 Task: Create a due date automation trigger when advanced on, on the tuesday before a card is due add content with a name or a description starting with resume at 11:00 AM.
Action: Mouse moved to (1193, 368)
Screenshot: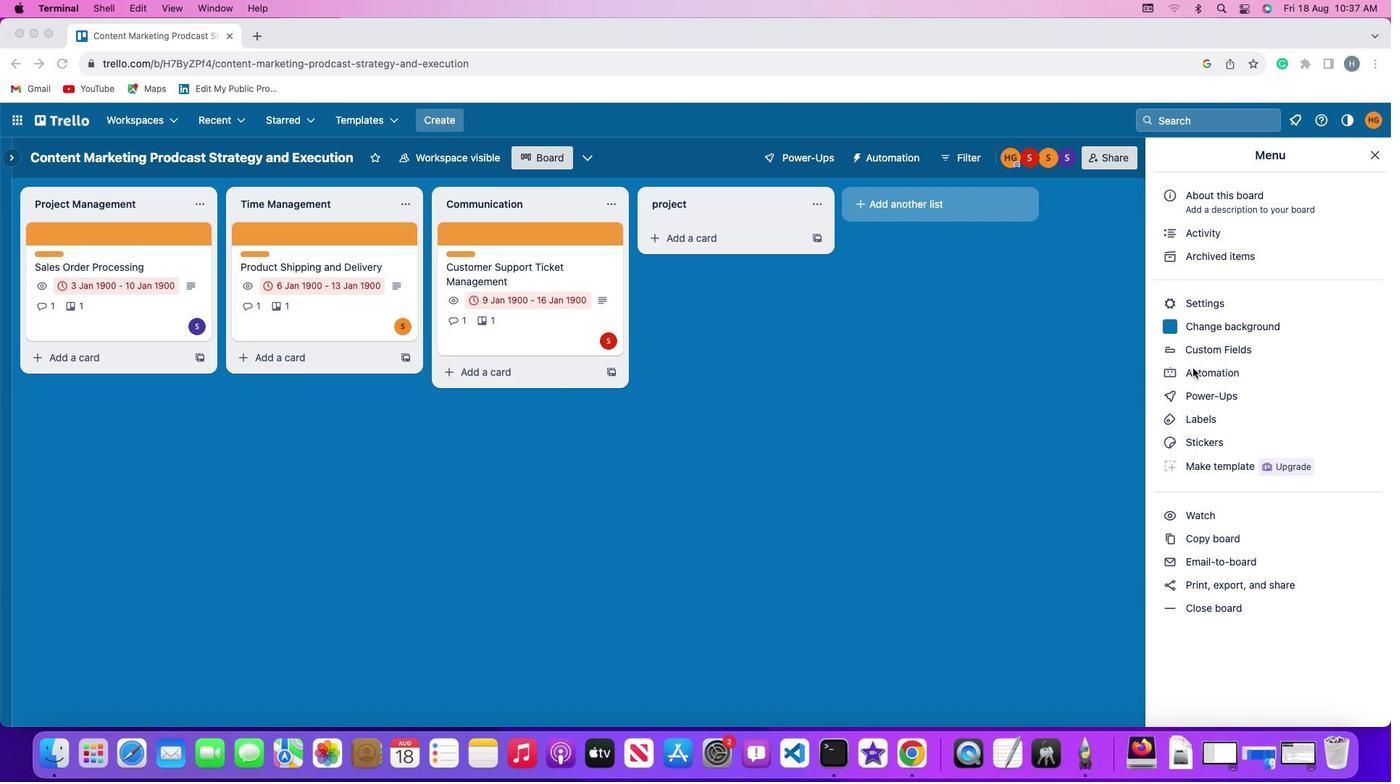 
Action: Mouse pressed left at (1193, 368)
Screenshot: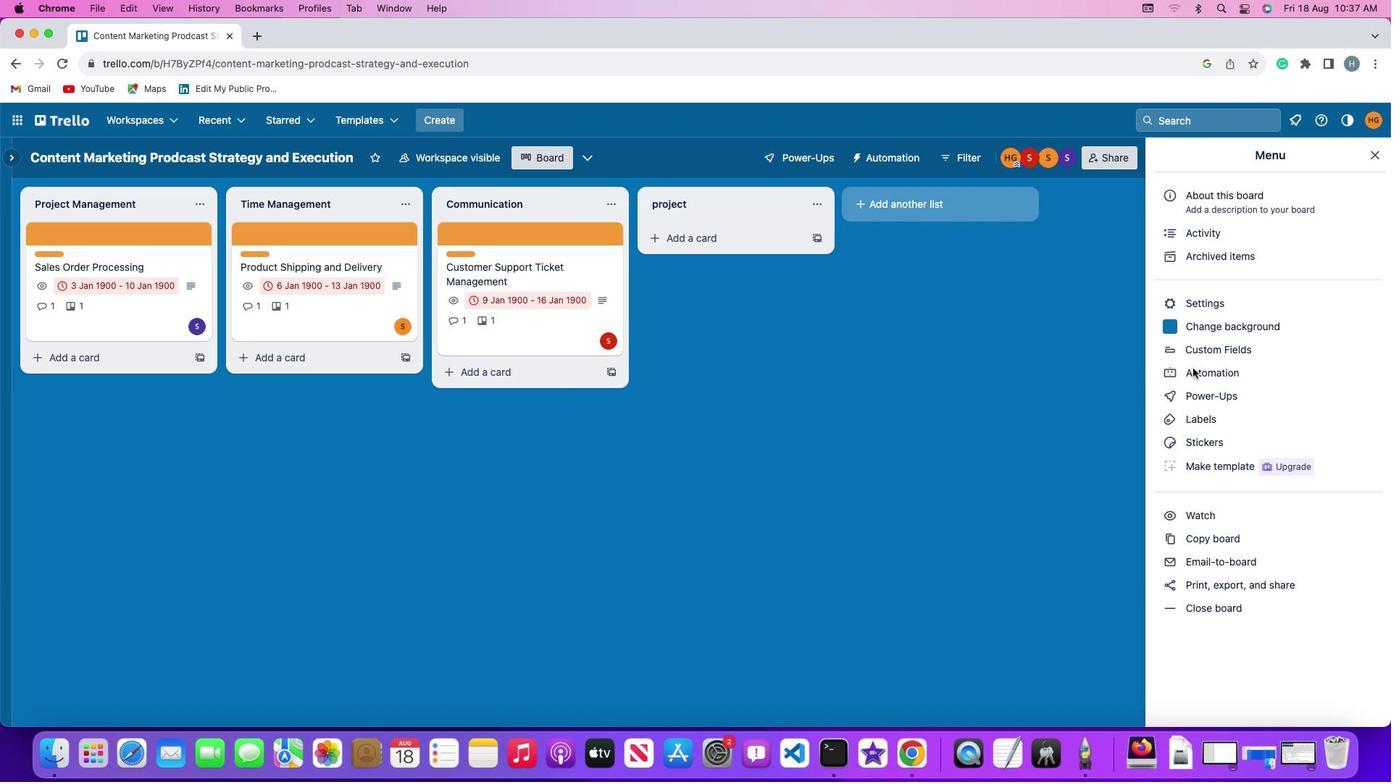 
Action: Mouse pressed left at (1193, 368)
Screenshot: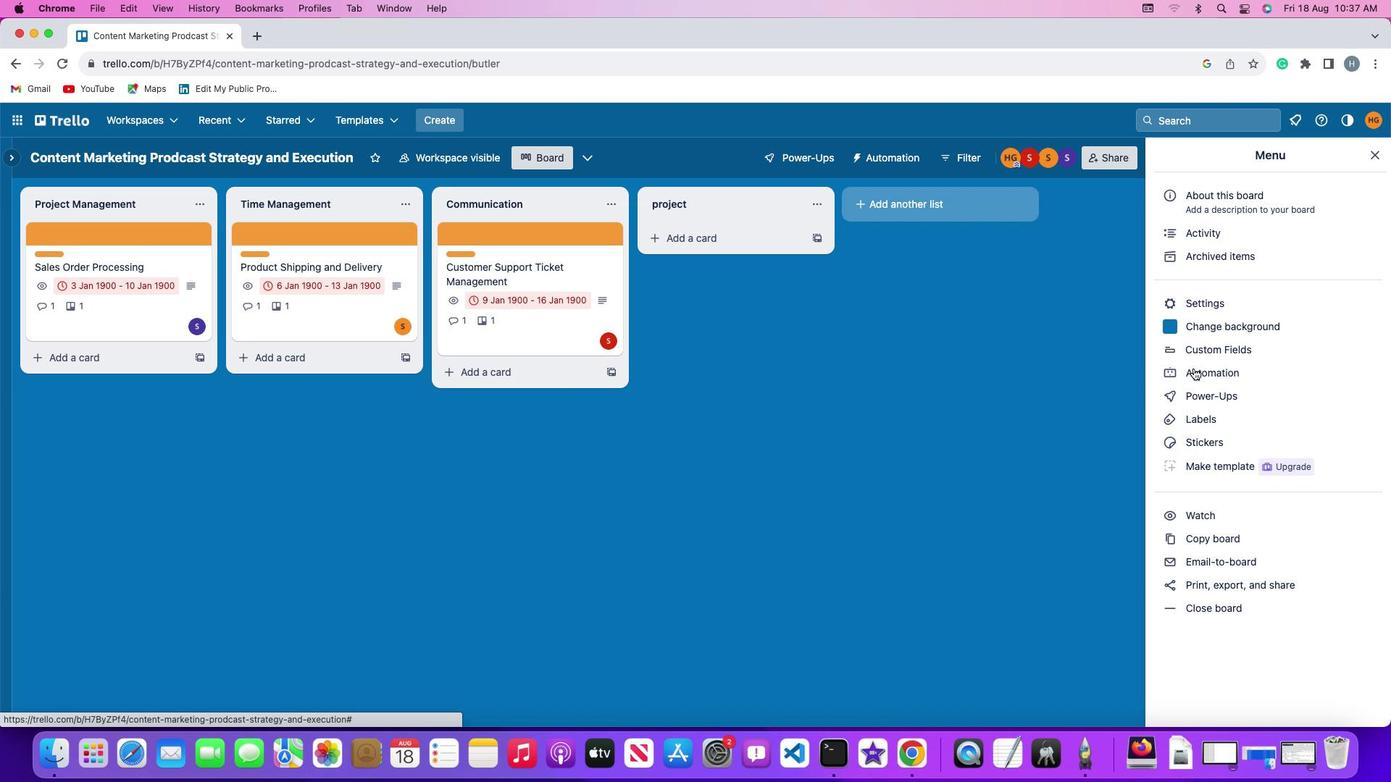 
Action: Mouse moved to (93, 347)
Screenshot: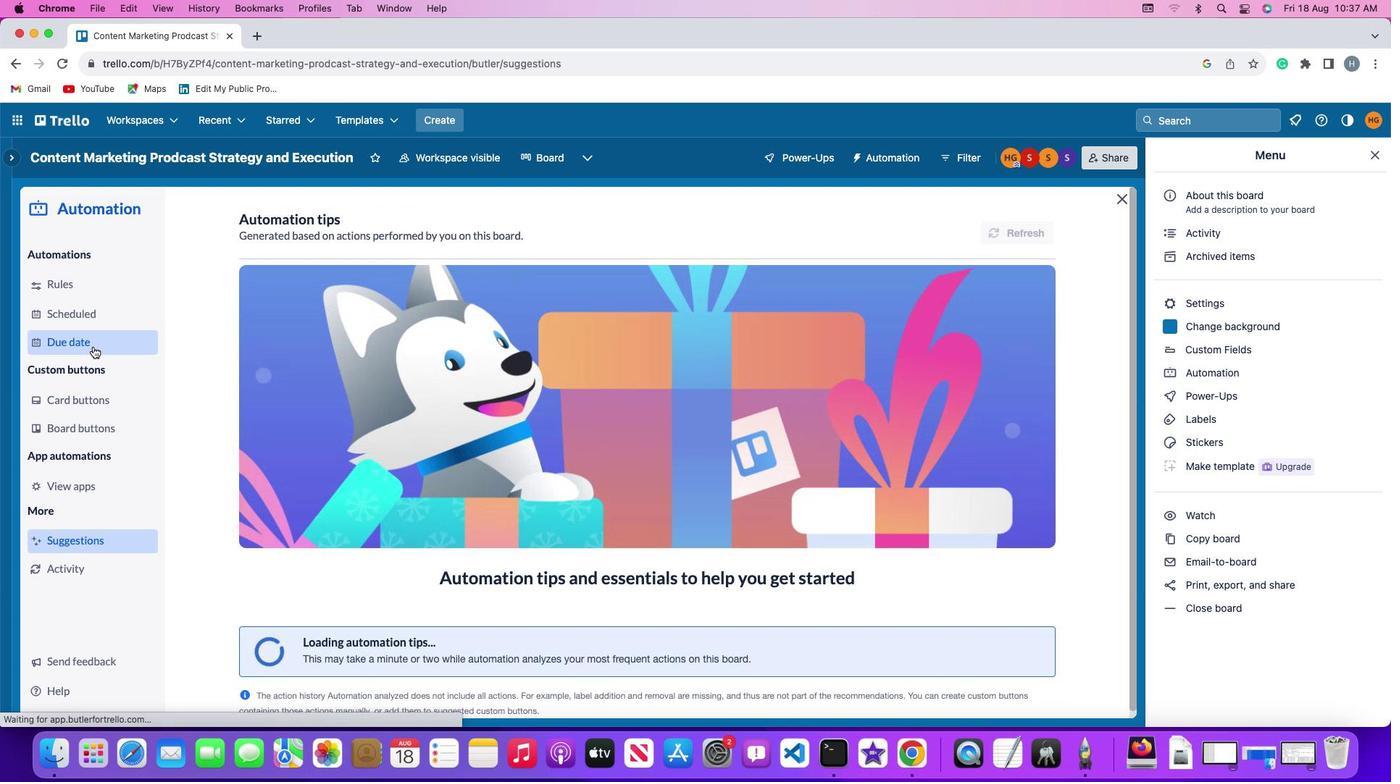 
Action: Mouse pressed left at (93, 347)
Screenshot: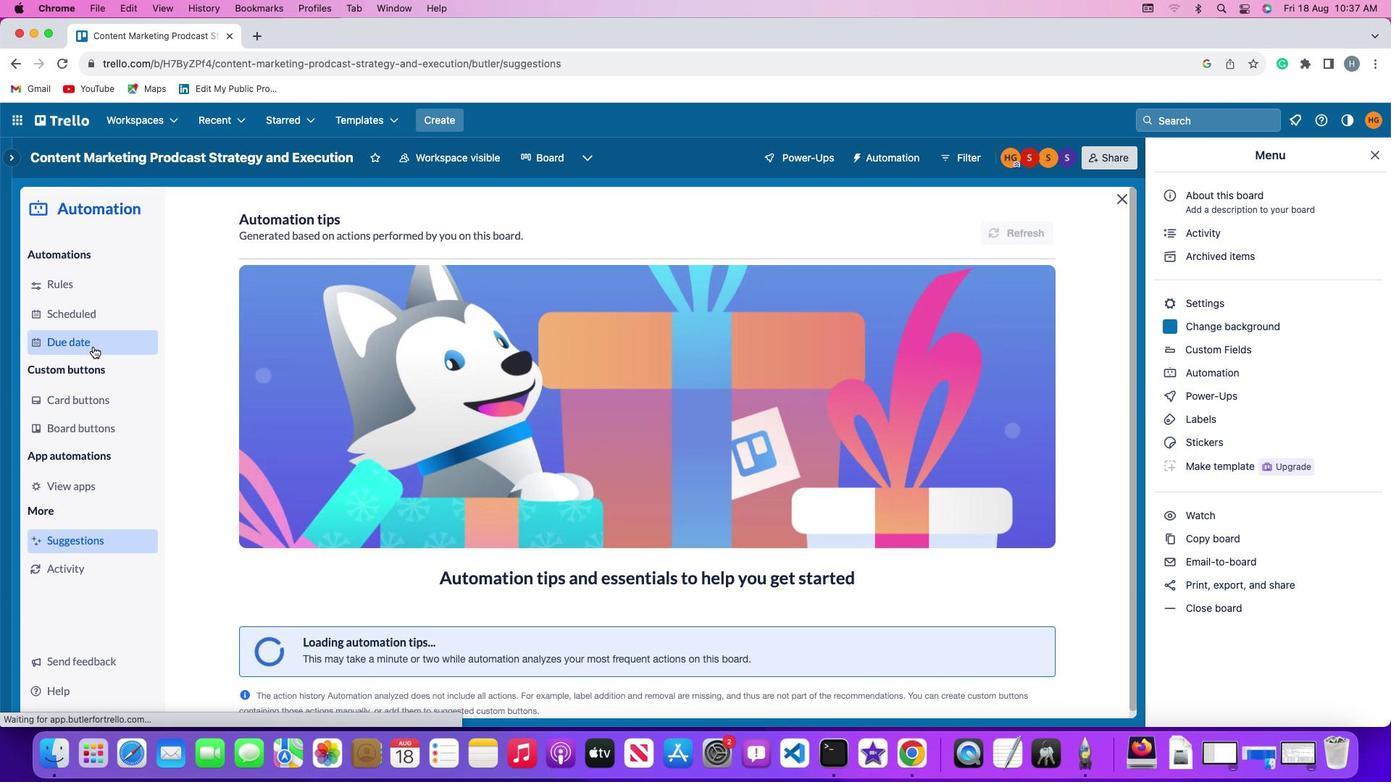 
Action: Mouse moved to (987, 219)
Screenshot: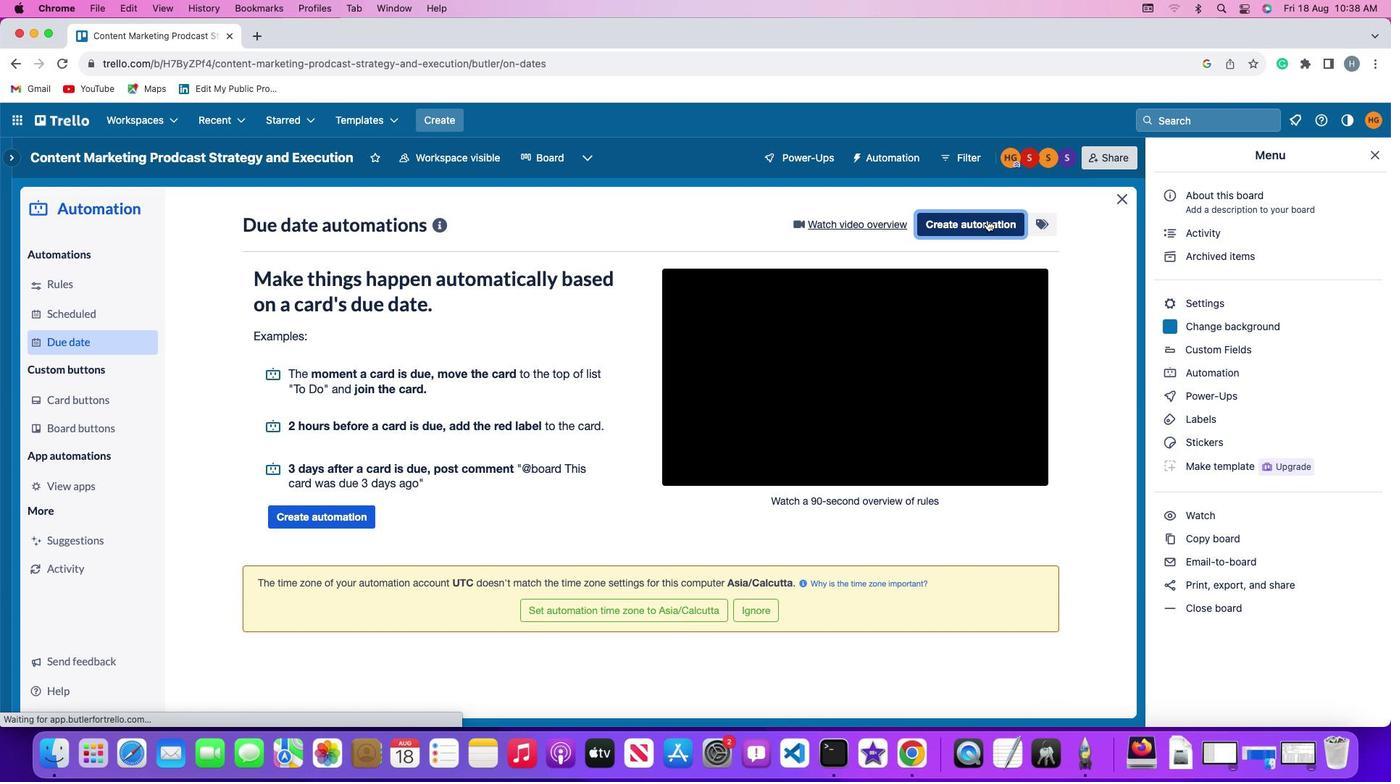 
Action: Mouse pressed left at (987, 219)
Screenshot: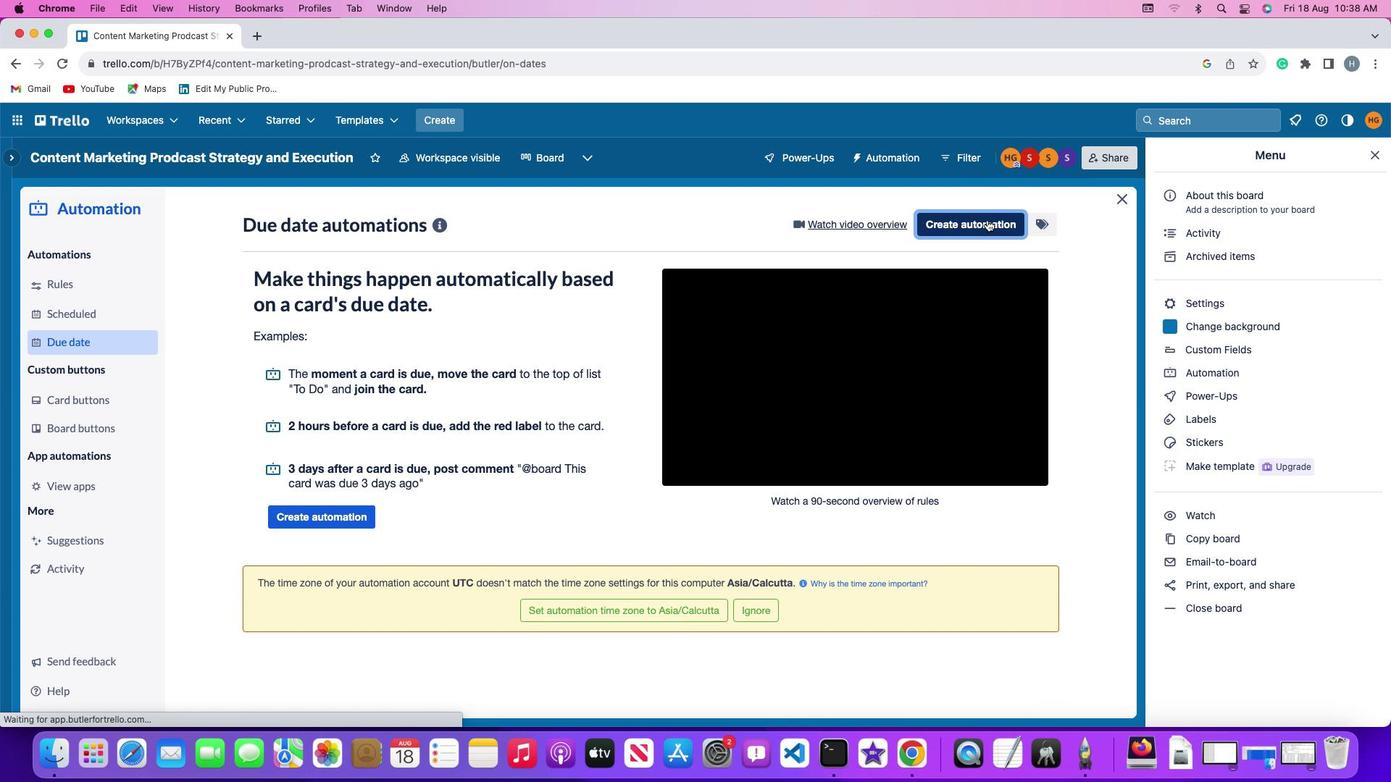 
Action: Mouse moved to (266, 368)
Screenshot: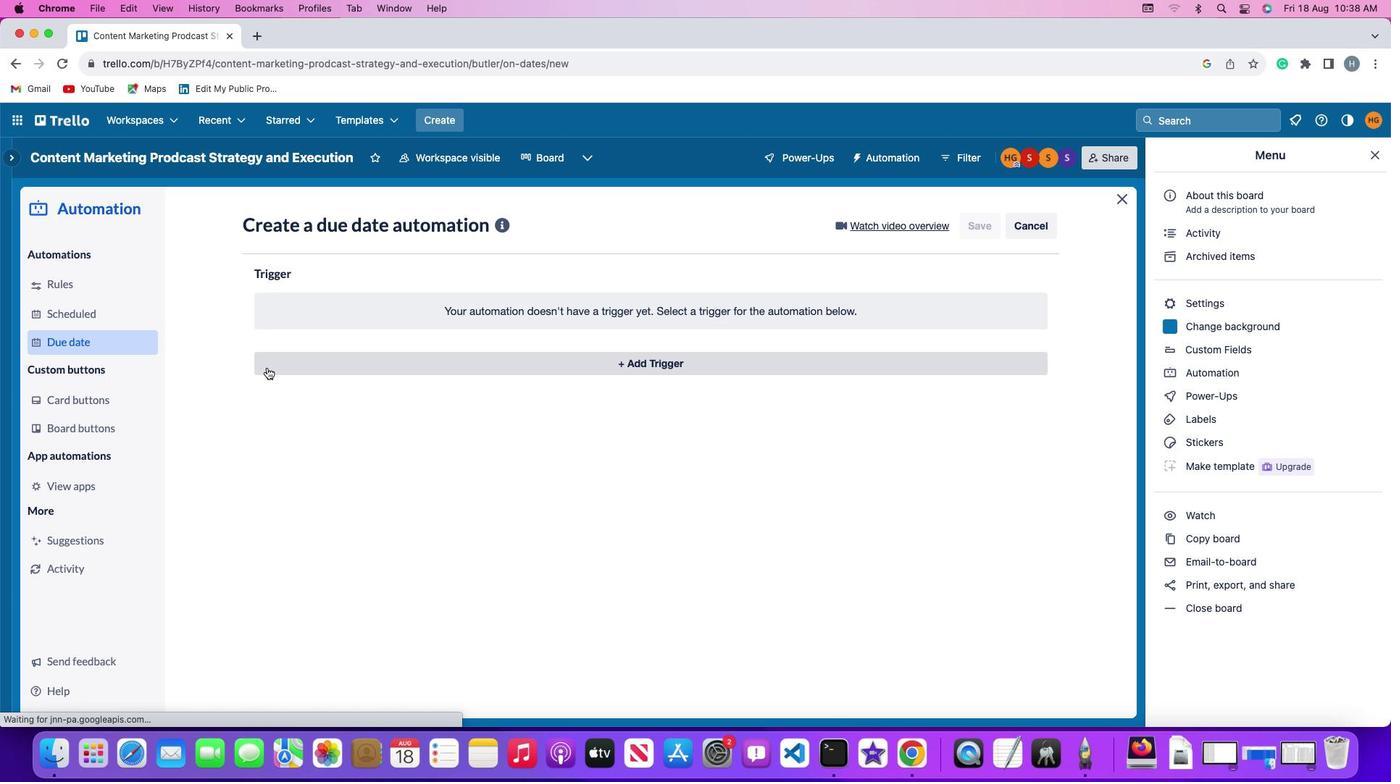 
Action: Mouse pressed left at (266, 368)
Screenshot: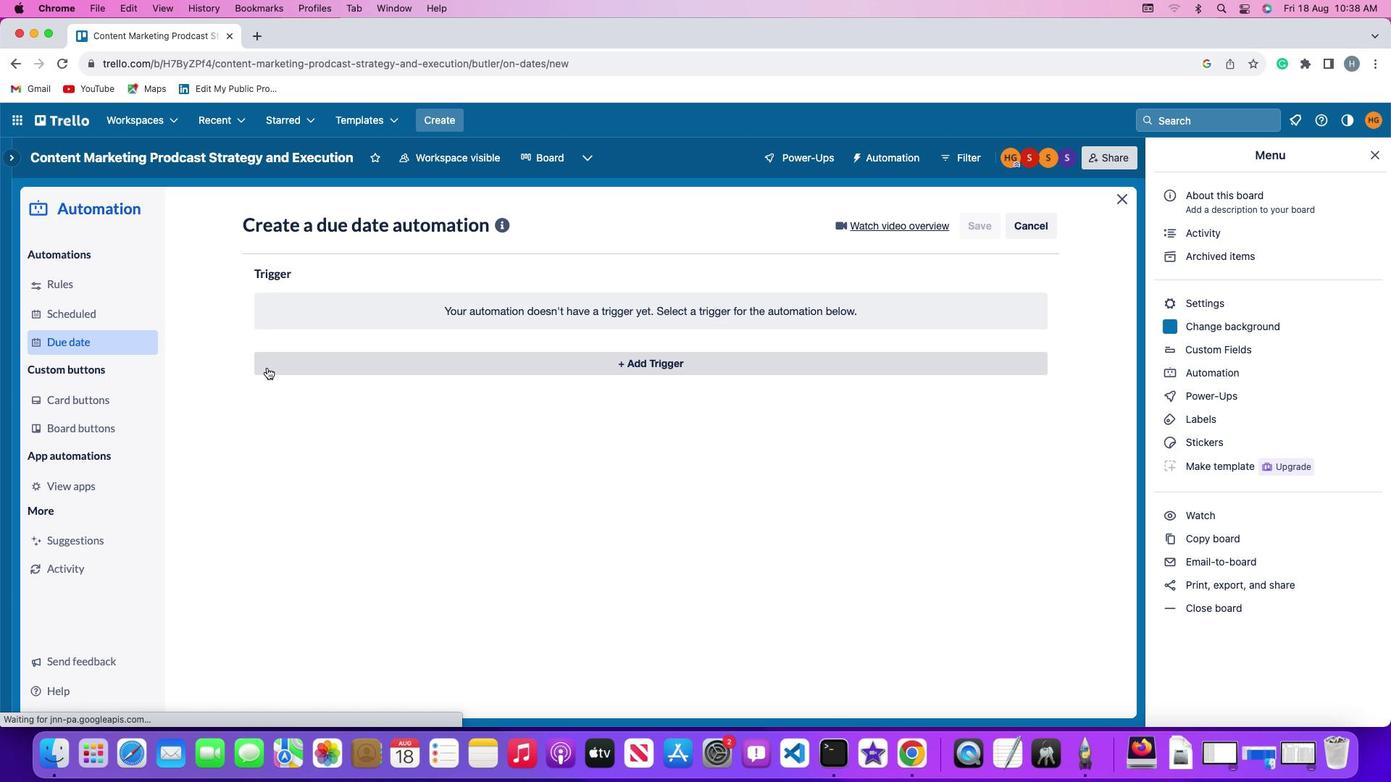 
Action: Mouse moved to (321, 635)
Screenshot: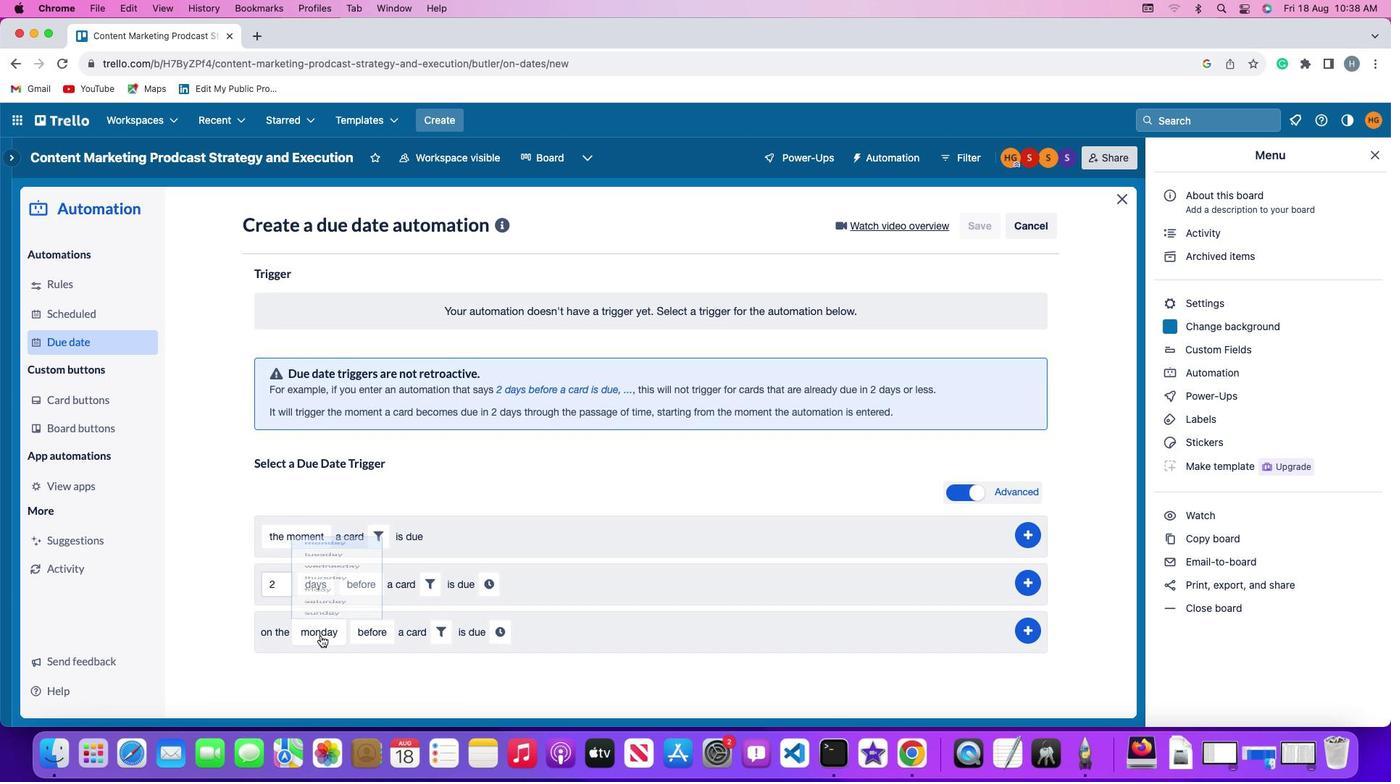 
Action: Mouse pressed left at (321, 635)
Screenshot: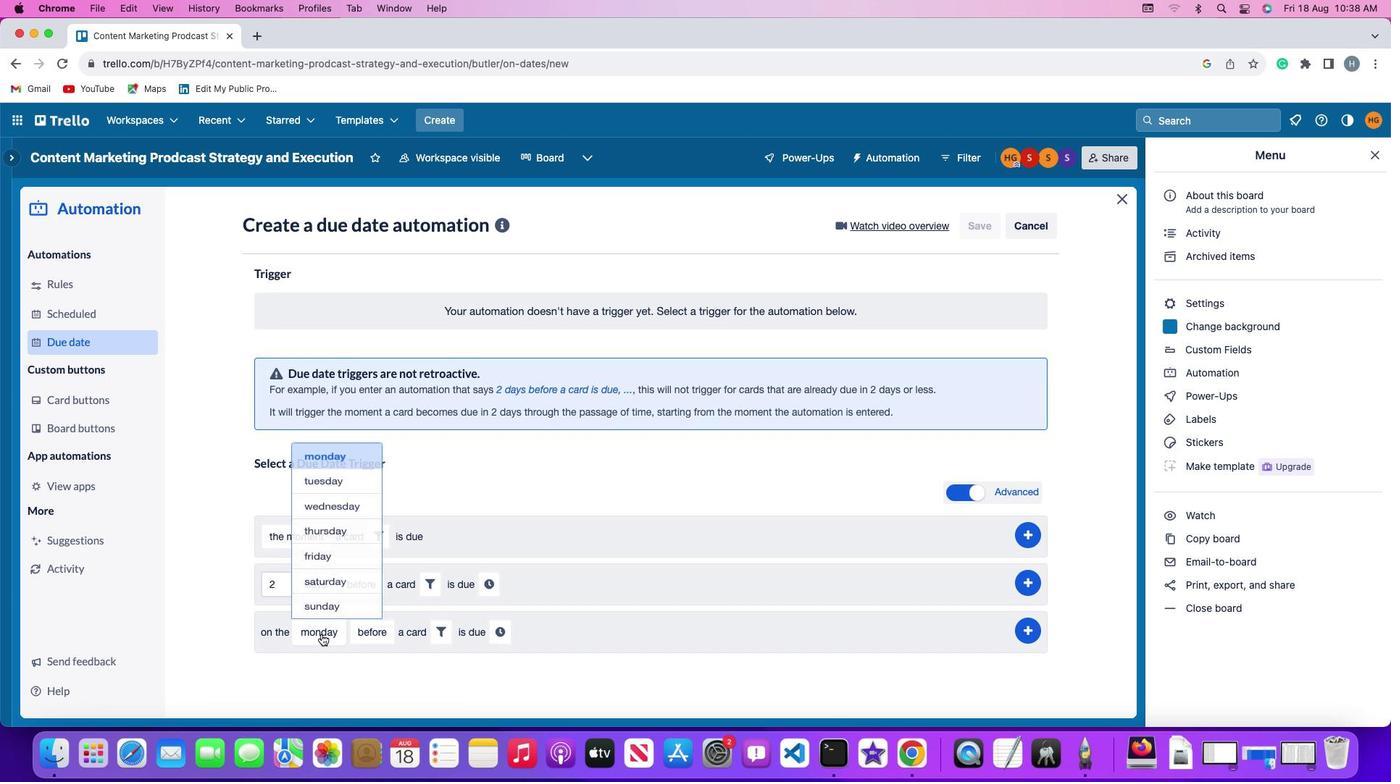 
Action: Mouse moved to (331, 452)
Screenshot: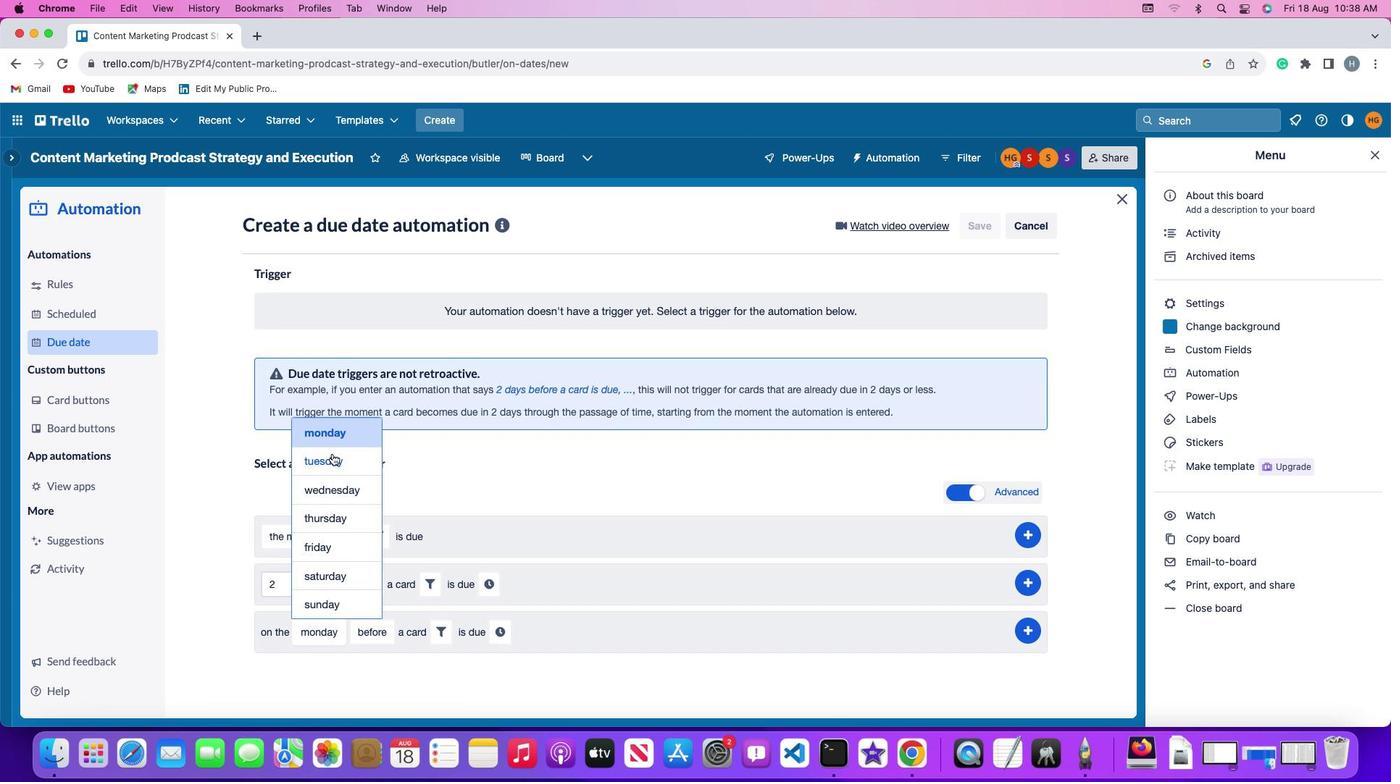 
Action: Mouse pressed left at (331, 452)
Screenshot: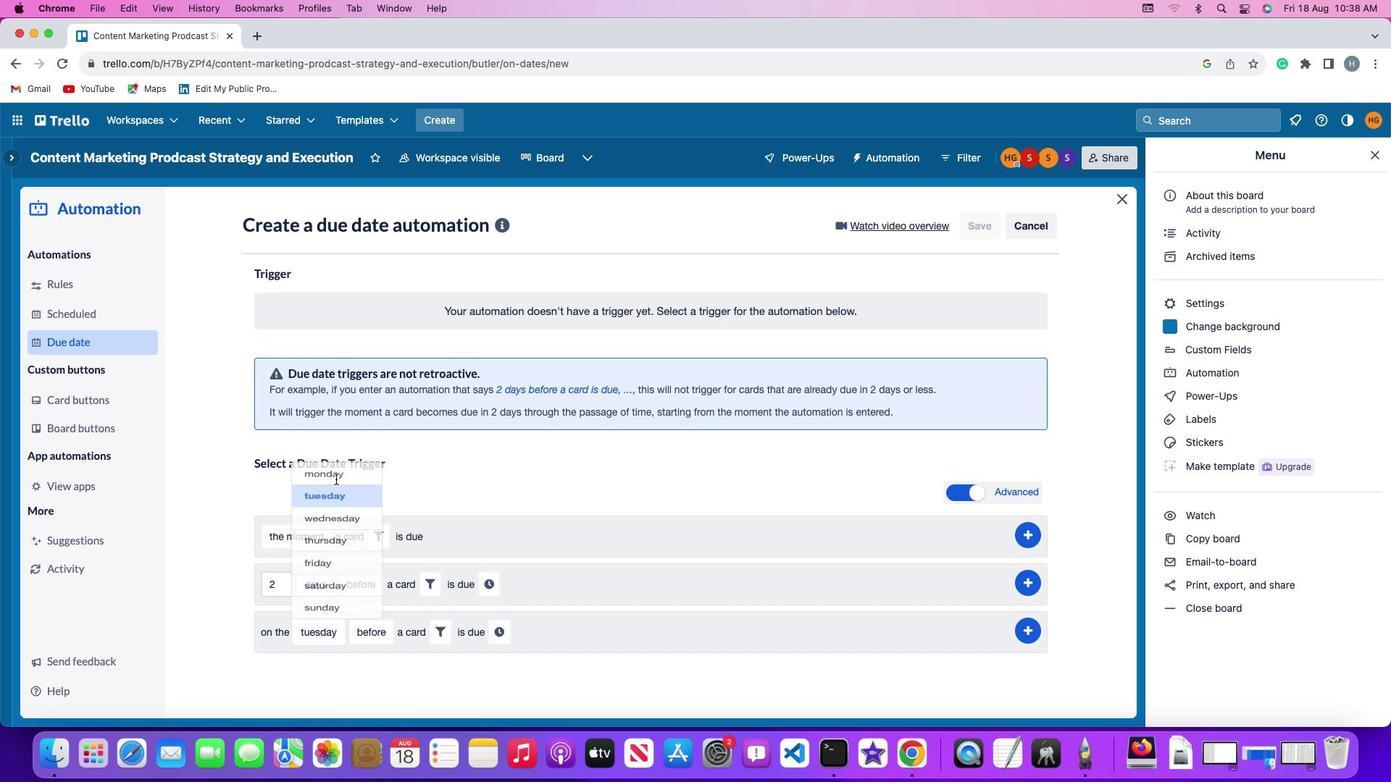 
Action: Mouse moved to (367, 626)
Screenshot: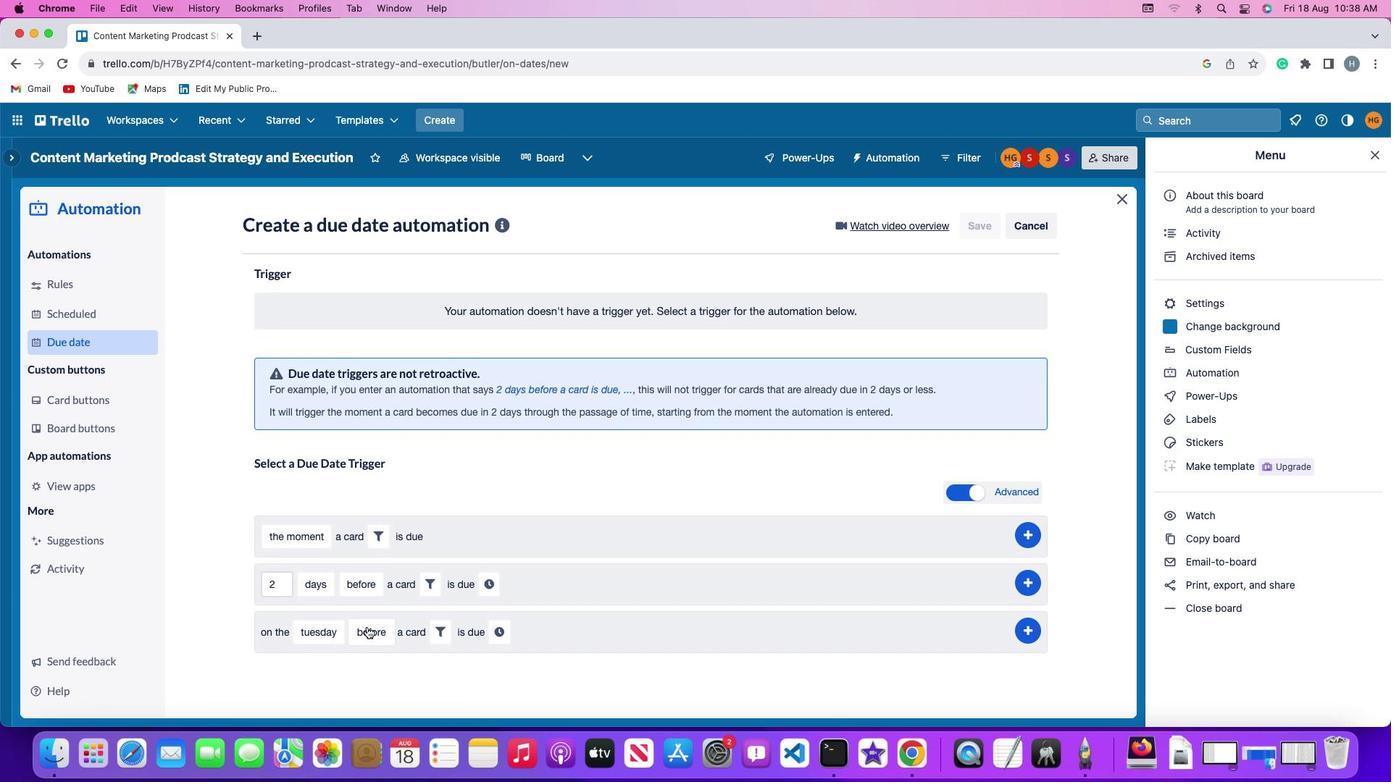 
Action: Mouse pressed left at (367, 626)
Screenshot: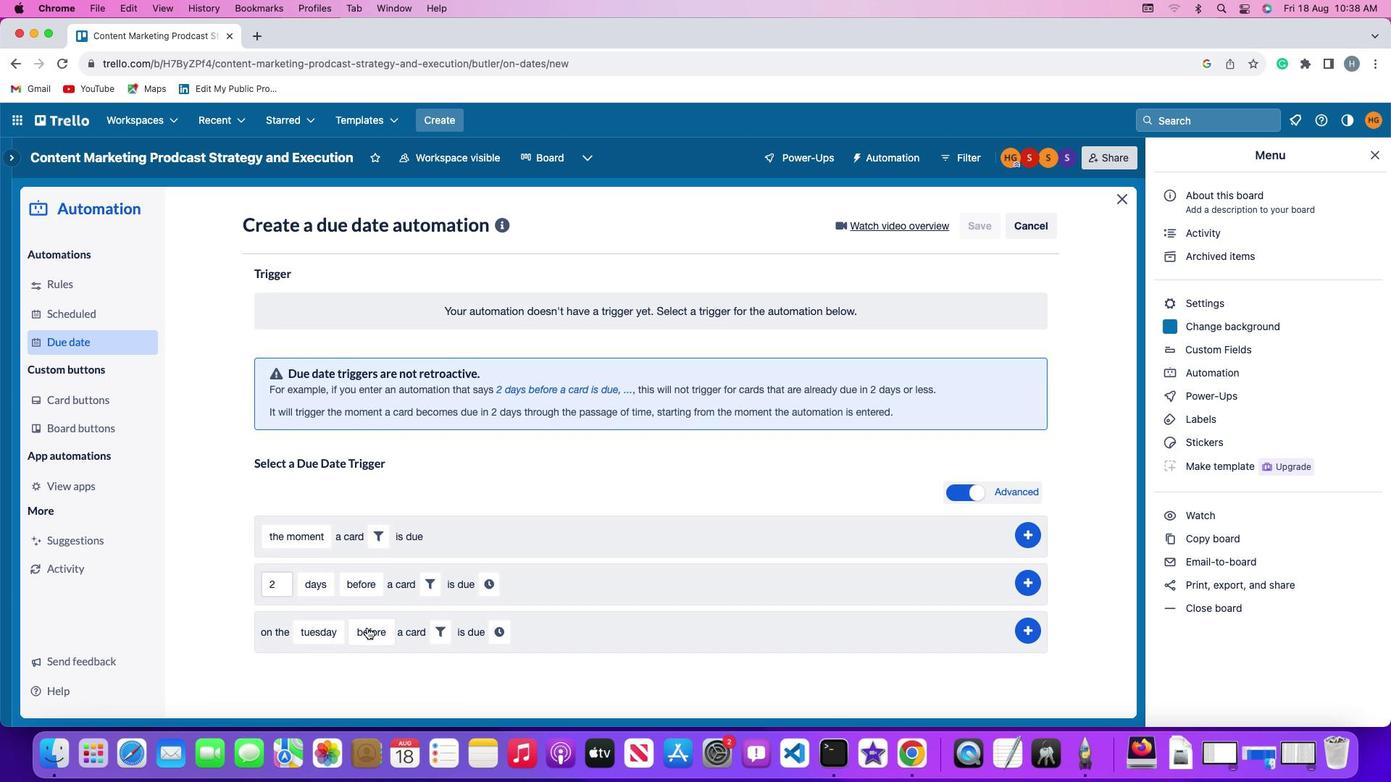 
Action: Mouse moved to (387, 522)
Screenshot: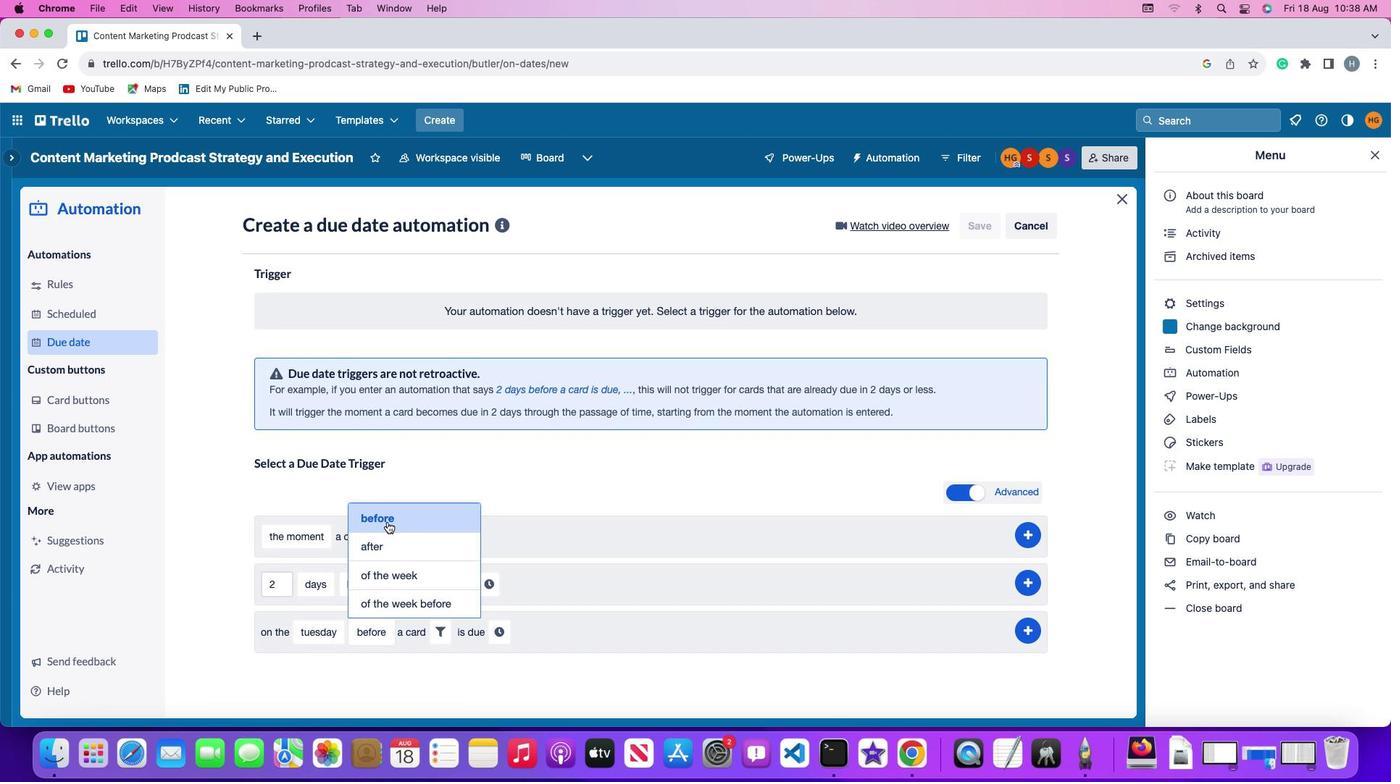 
Action: Mouse pressed left at (387, 522)
Screenshot: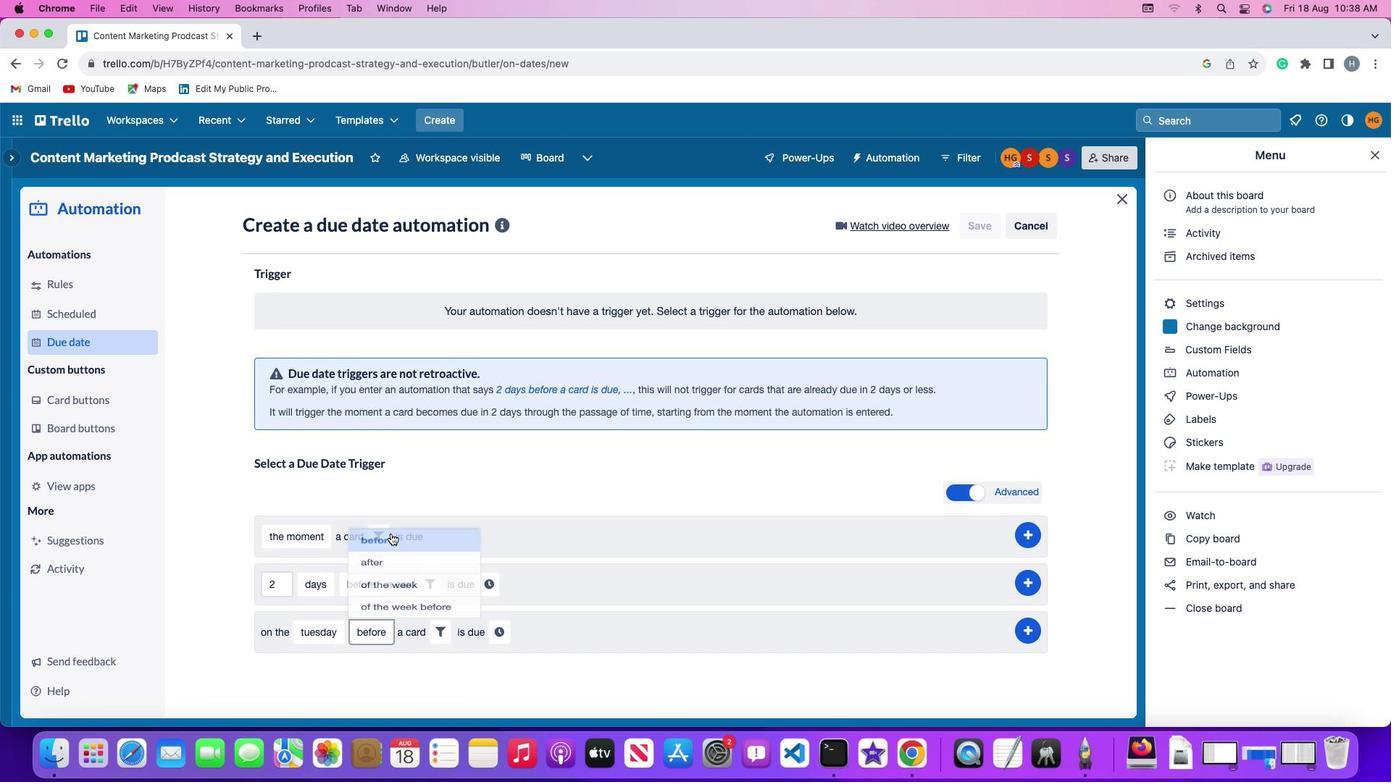 
Action: Mouse moved to (439, 633)
Screenshot: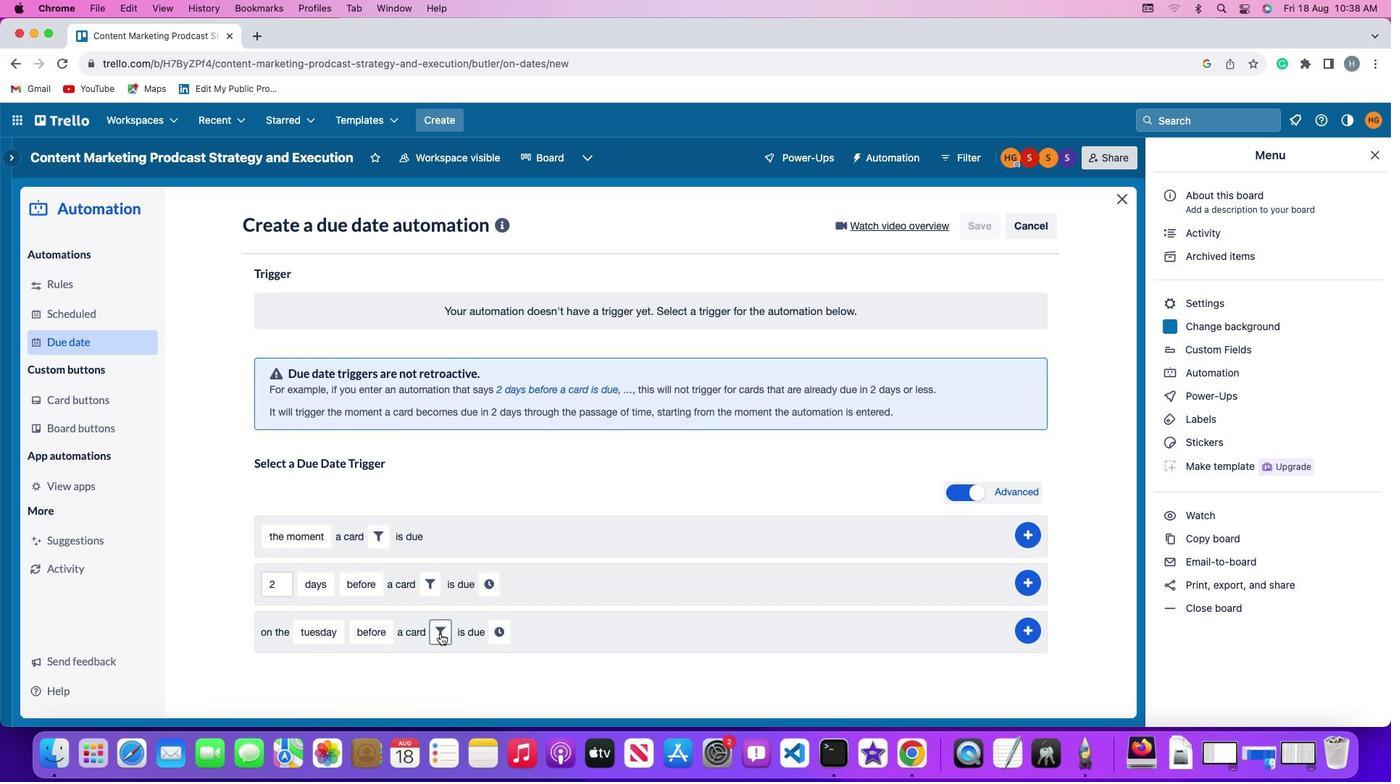 
Action: Mouse pressed left at (439, 633)
Screenshot: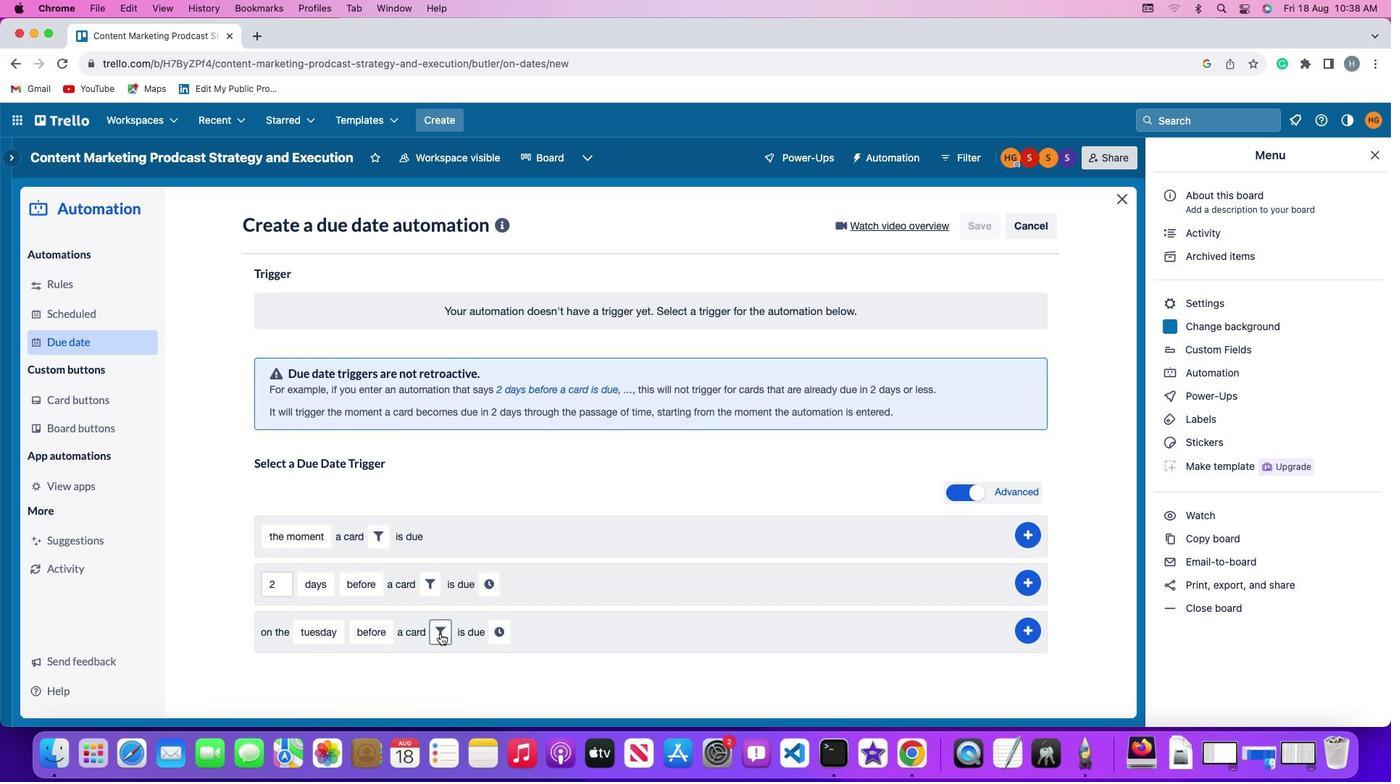 
Action: Mouse moved to (611, 679)
Screenshot: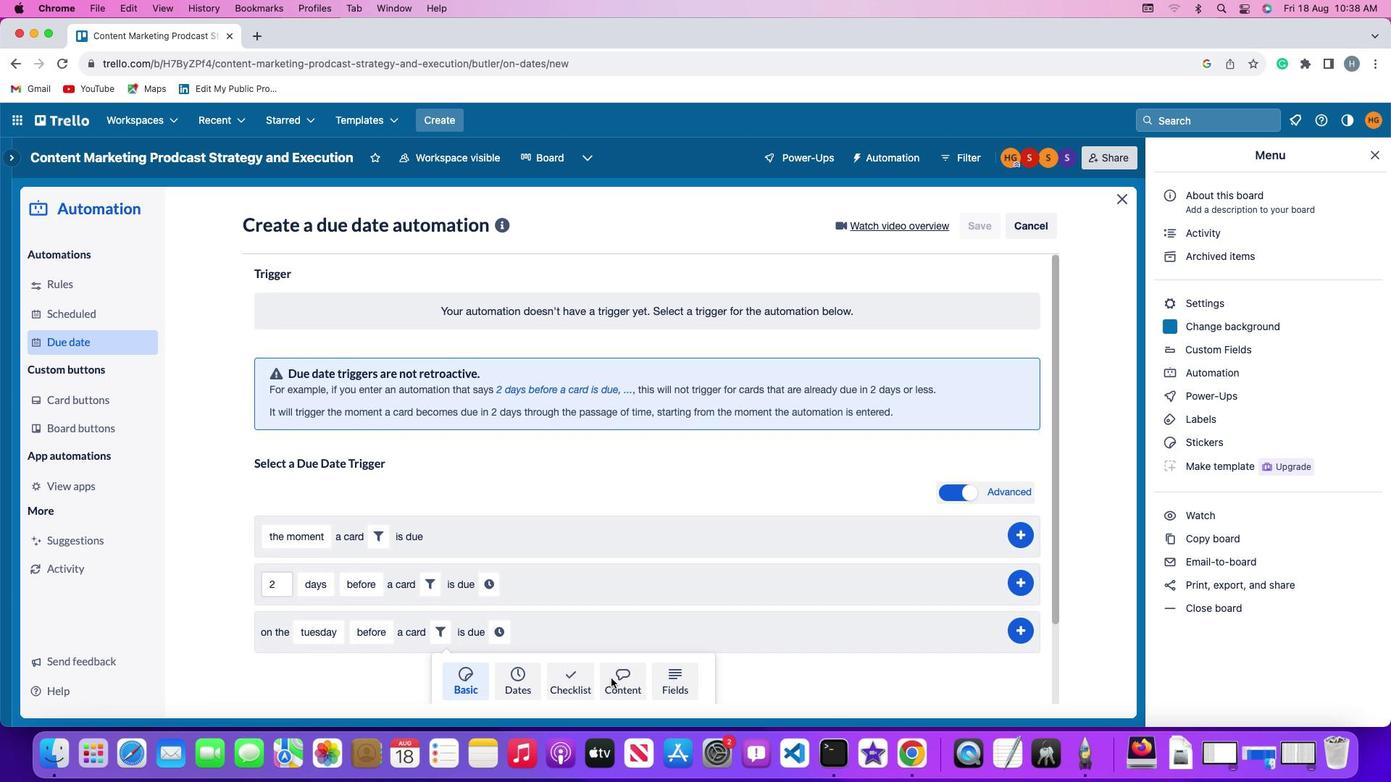 
Action: Mouse pressed left at (611, 679)
Screenshot: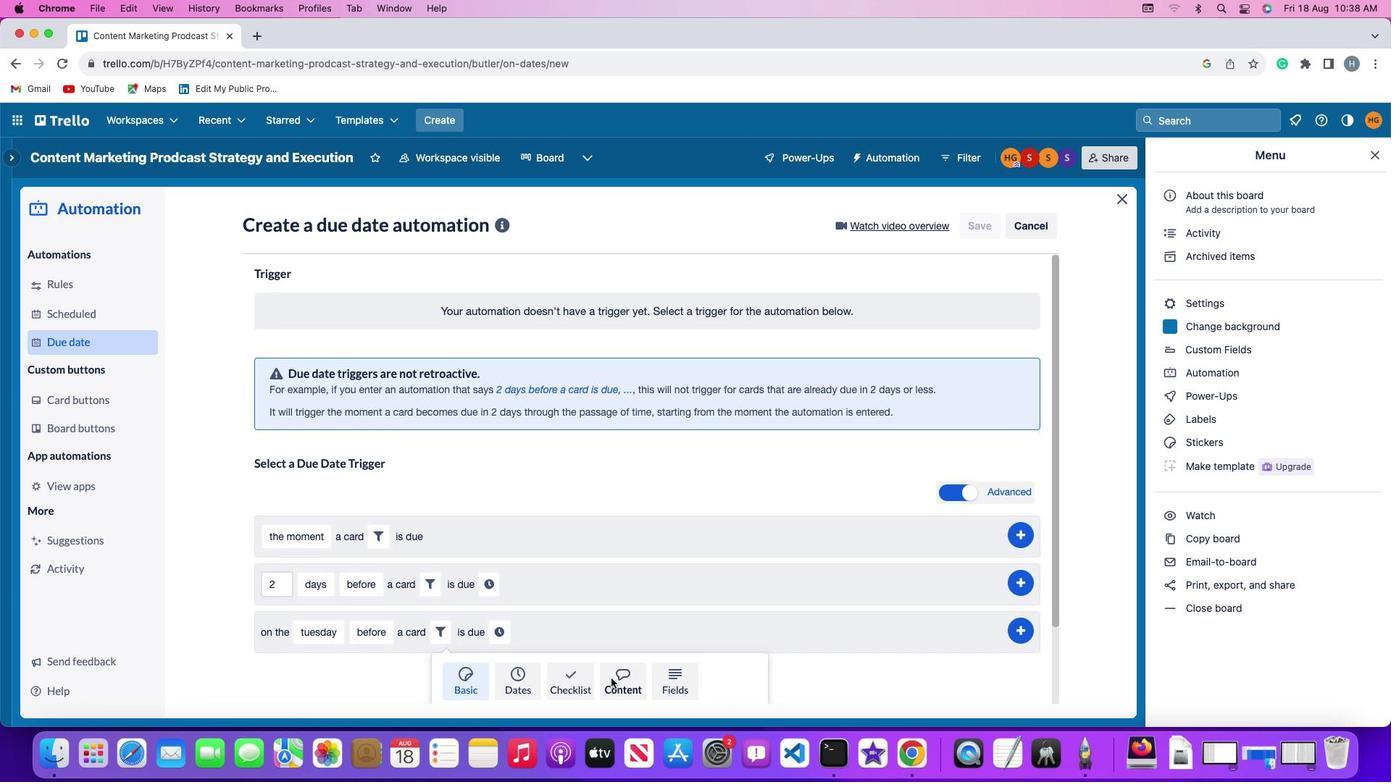 
Action: Mouse moved to (373, 674)
Screenshot: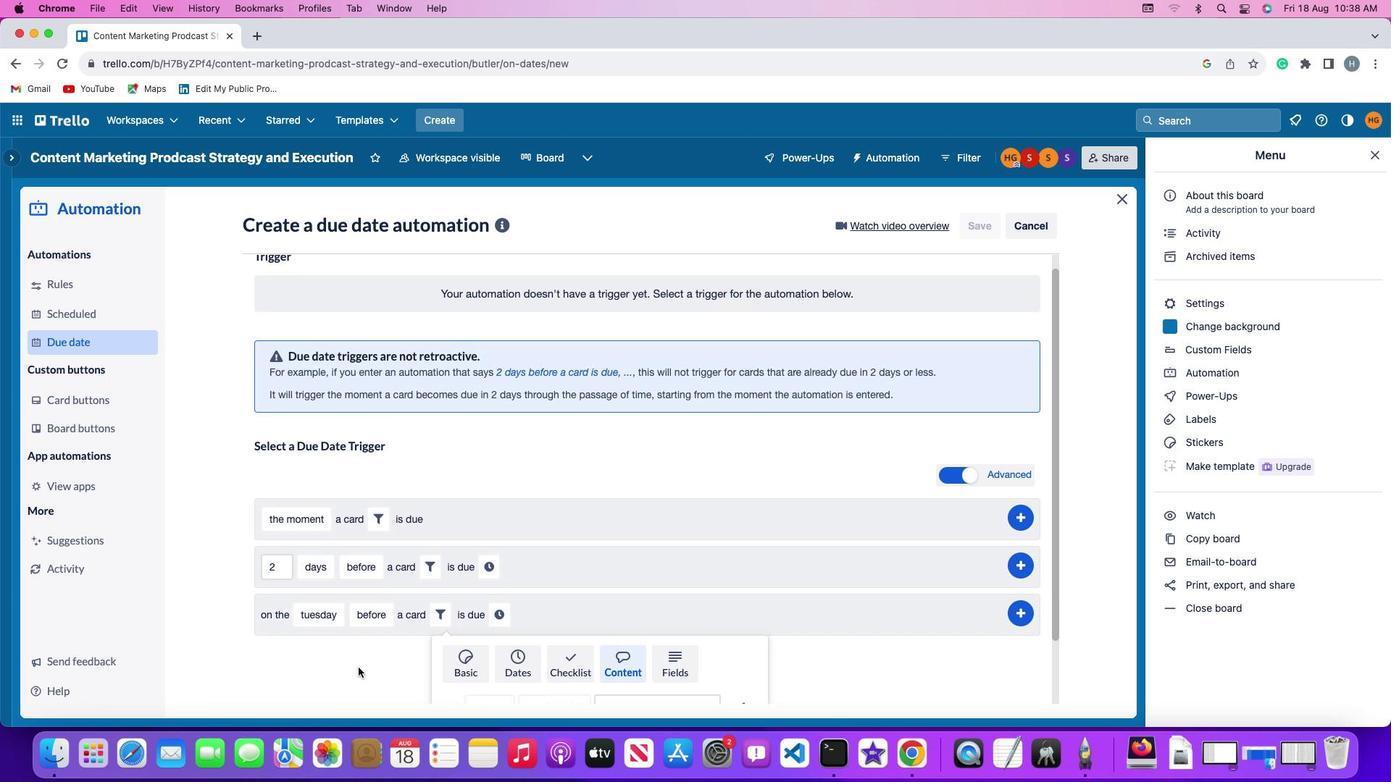 
Action: Mouse scrolled (373, 674) with delta (0, 0)
Screenshot: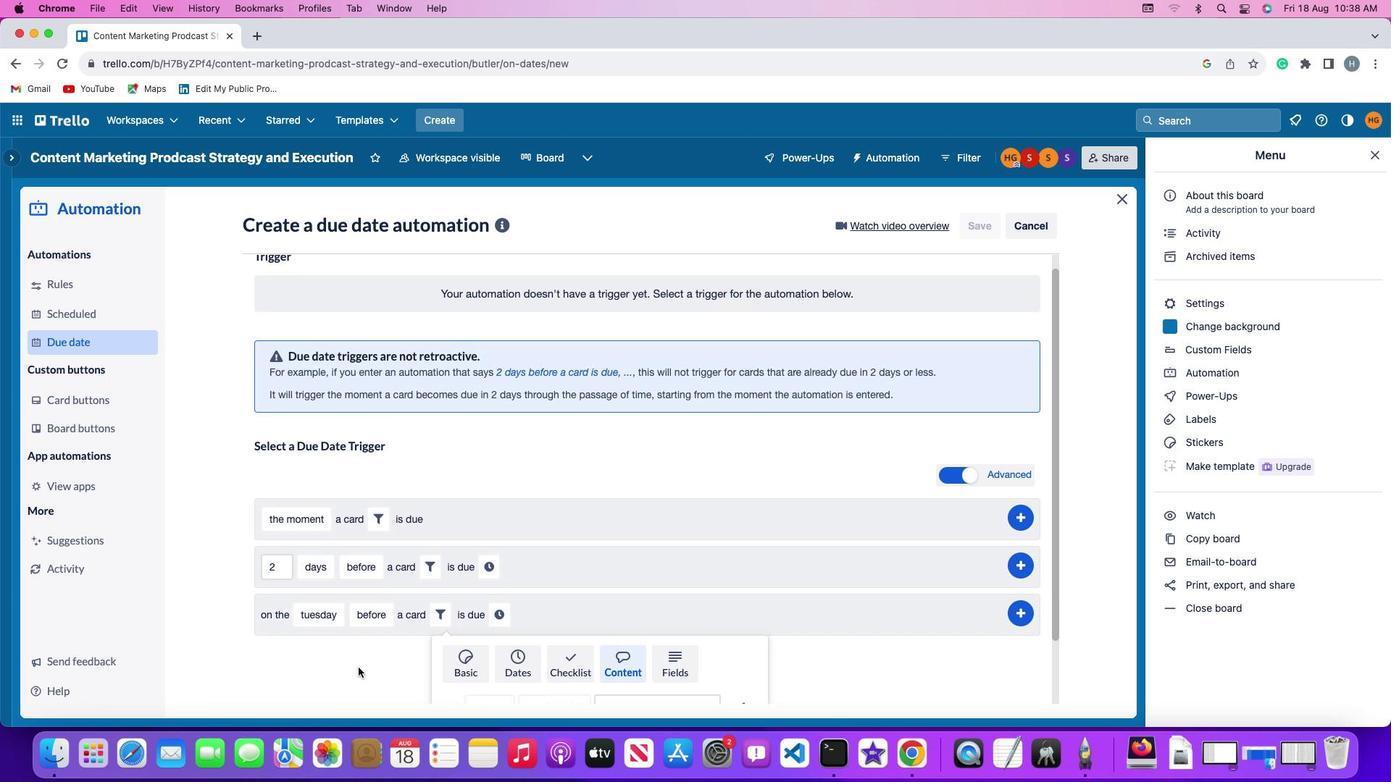 
Action: Mouse scrolled (373, 674) with delta (0, 0)
Screenshot: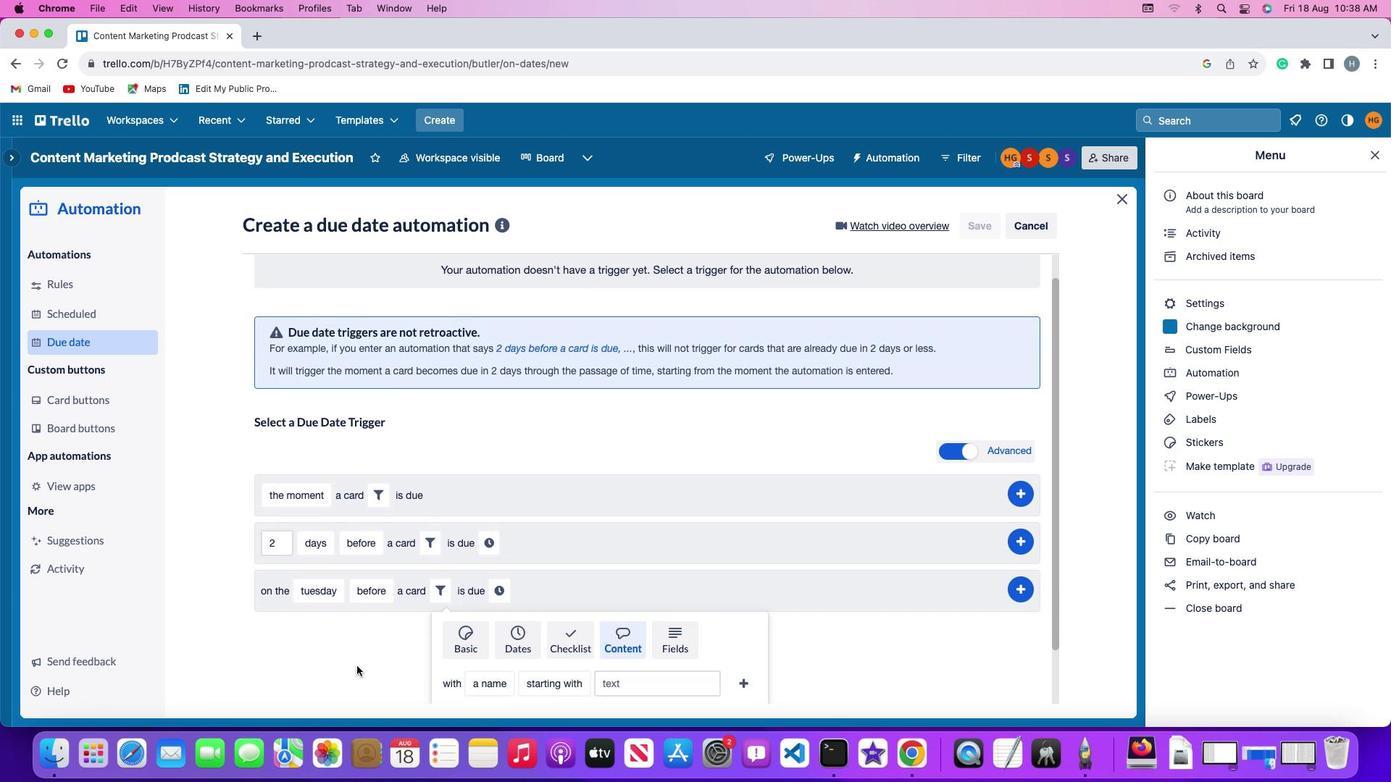 
Action: Mouse scrolled (373, 674) with delta (0, -2)
Screenshot: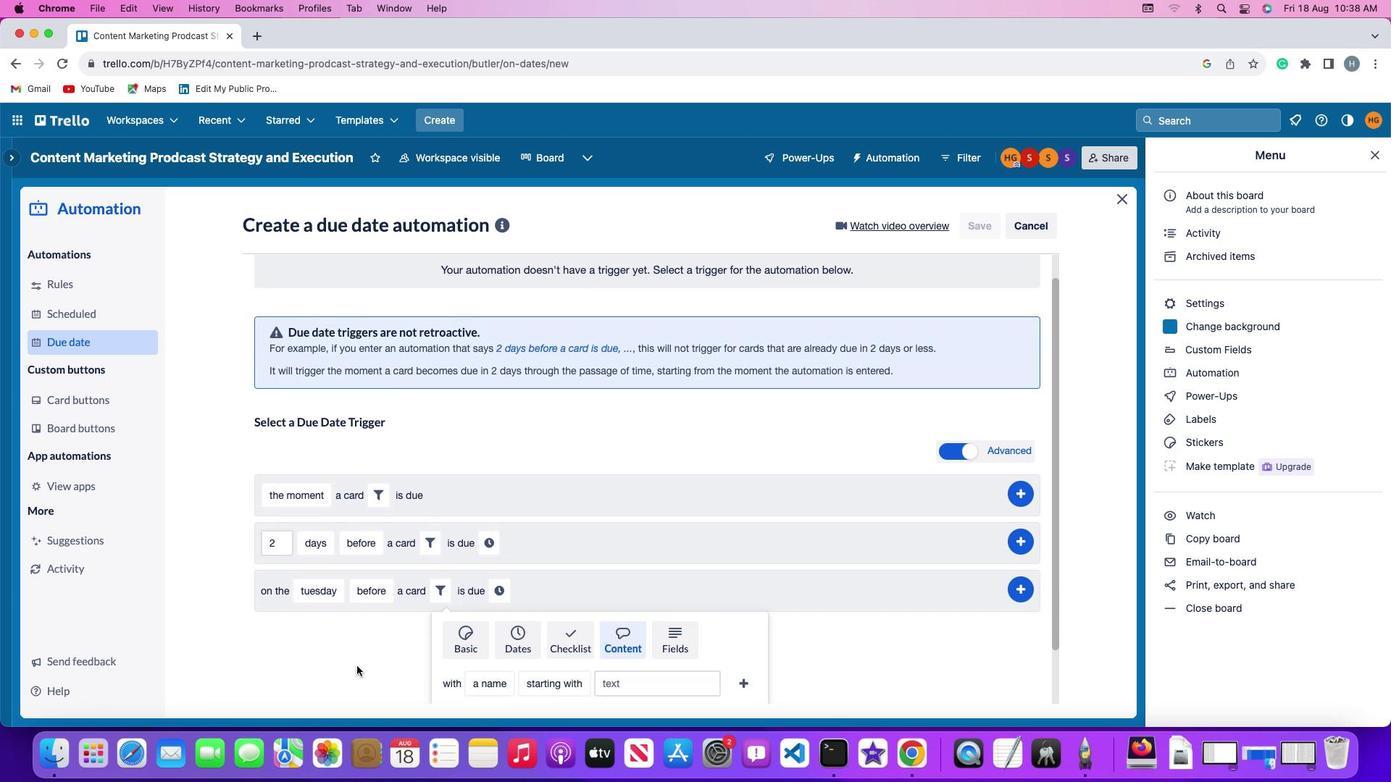
Action: Mouse moved to (373, 674)
Screenshot: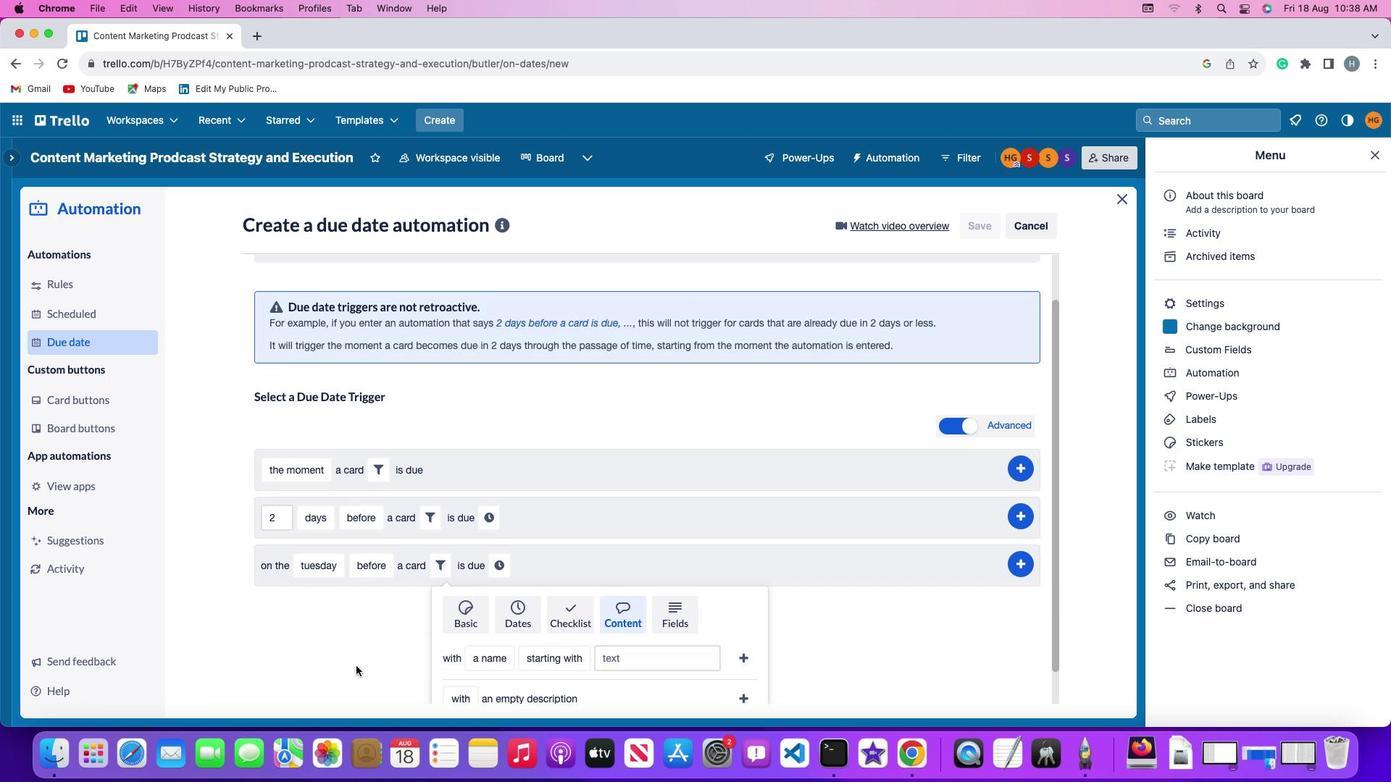 
Action: Mouse scrolled (373, 674) with delta (0, -3)
Screenshot: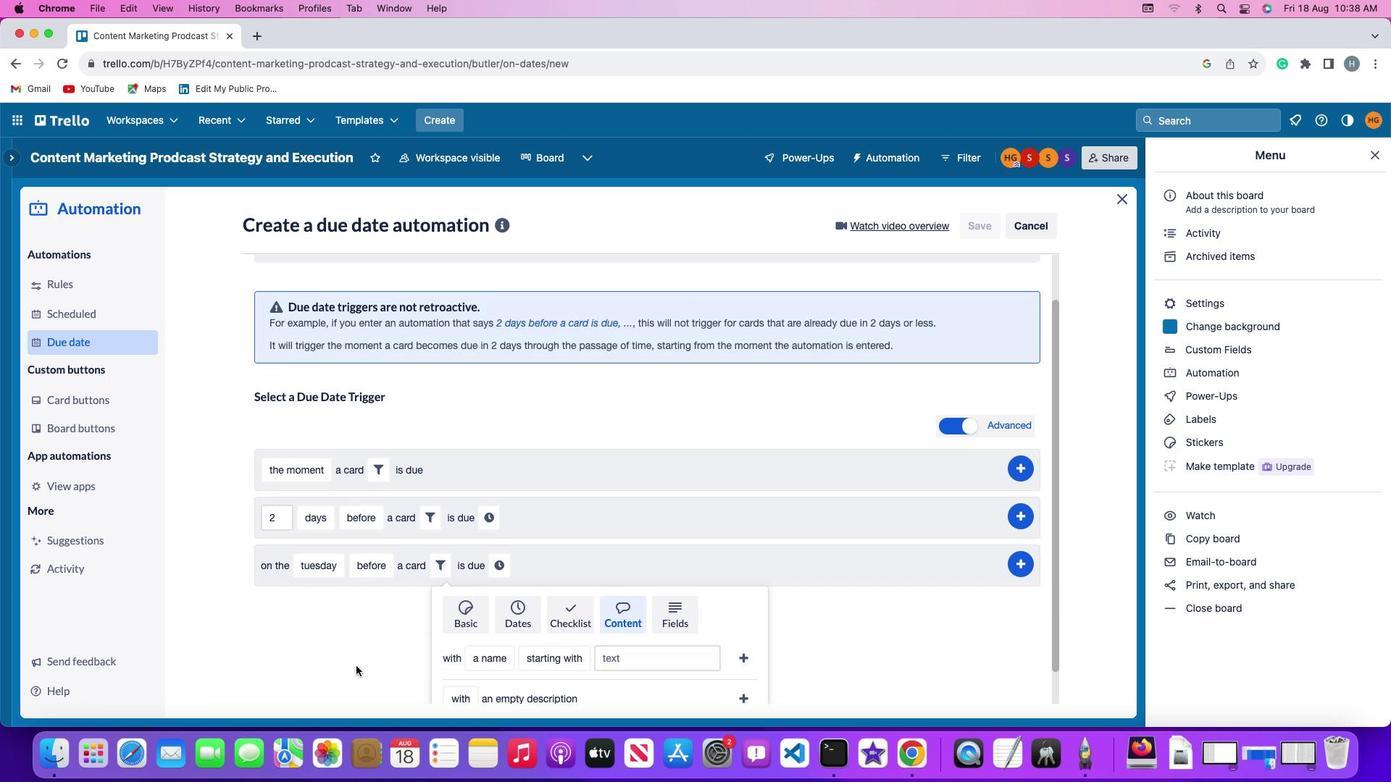 
Action: Mouse moved to (373, 674)
Screenshot: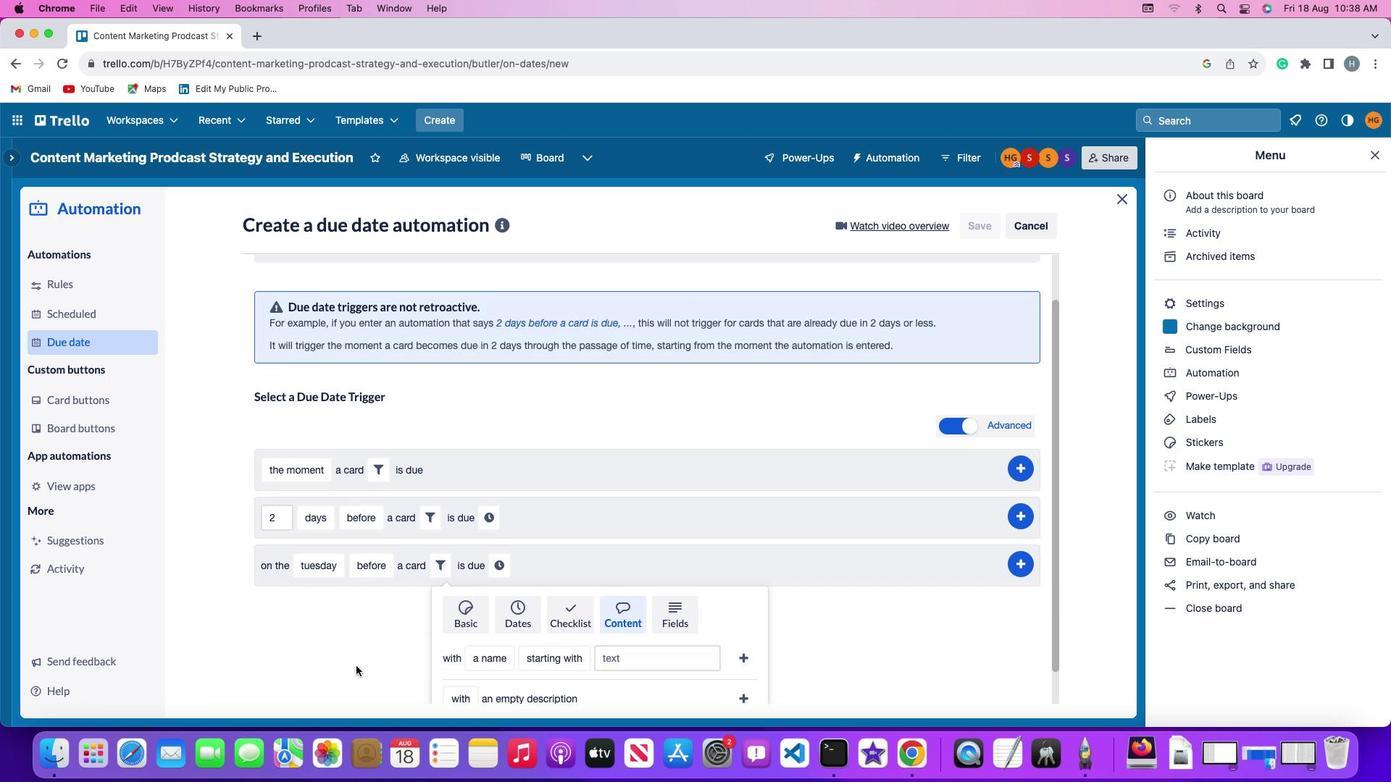 
Action: Mouse scrolled (373, 674) with delta (0, -4)
Screenshot: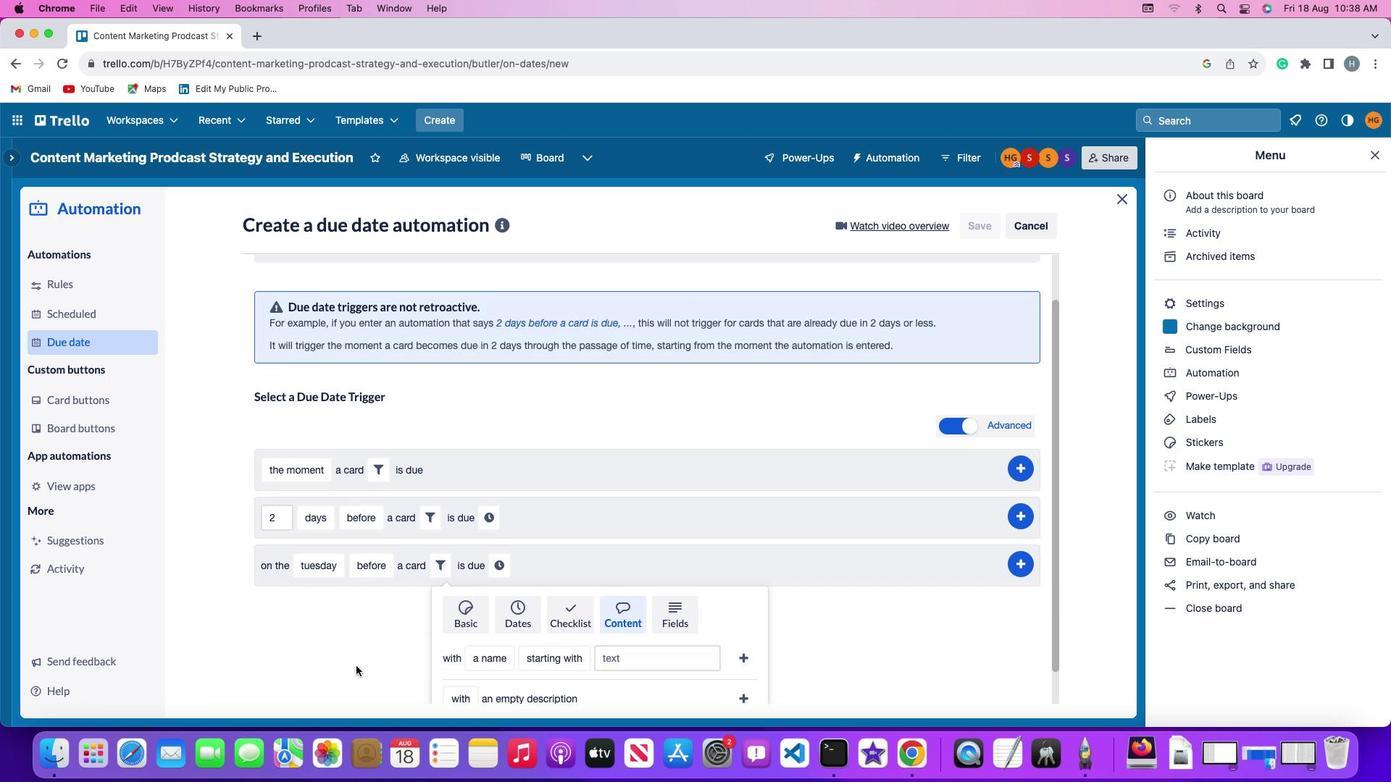 
Action: Mouse moved to (369, 671)
Screenshot: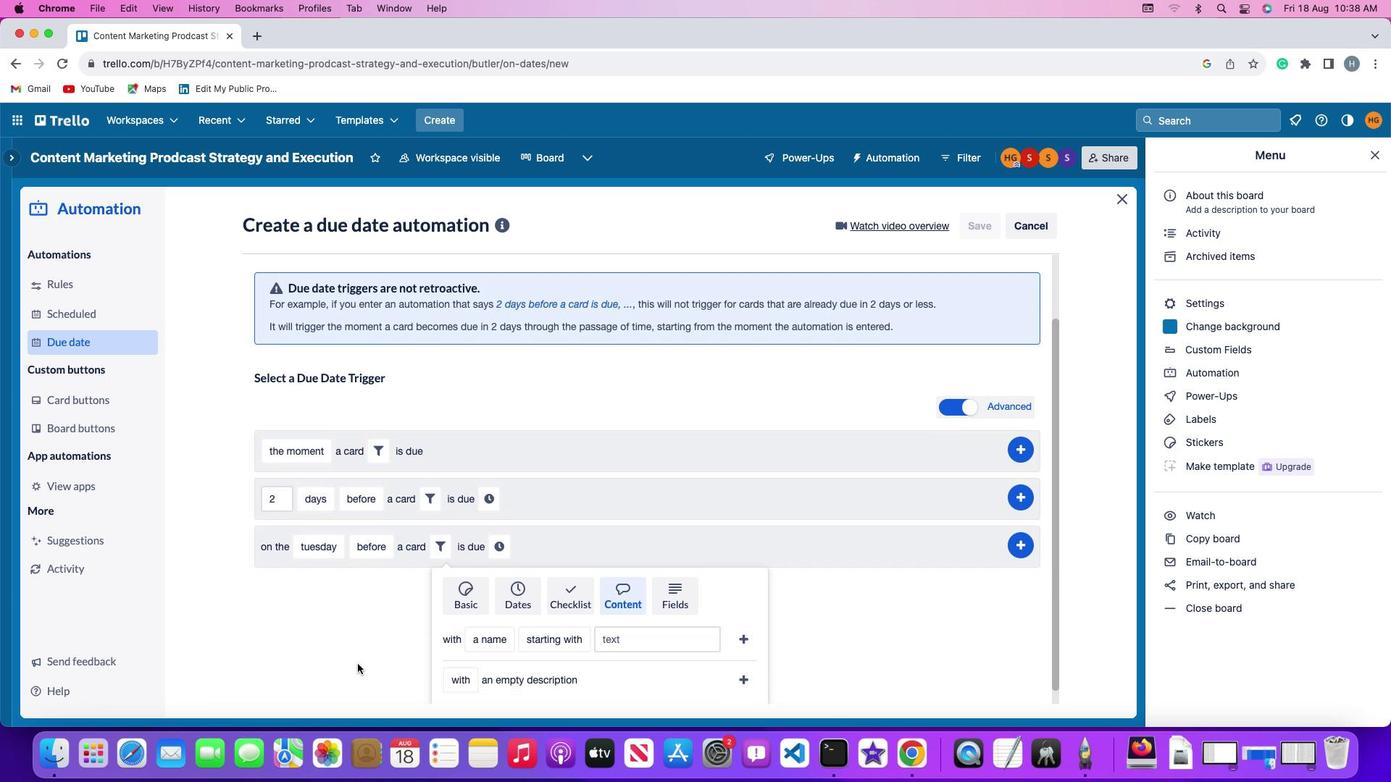 
Action: Mouse scrolled (369, 671) with delta (0, -5)
Screenshot: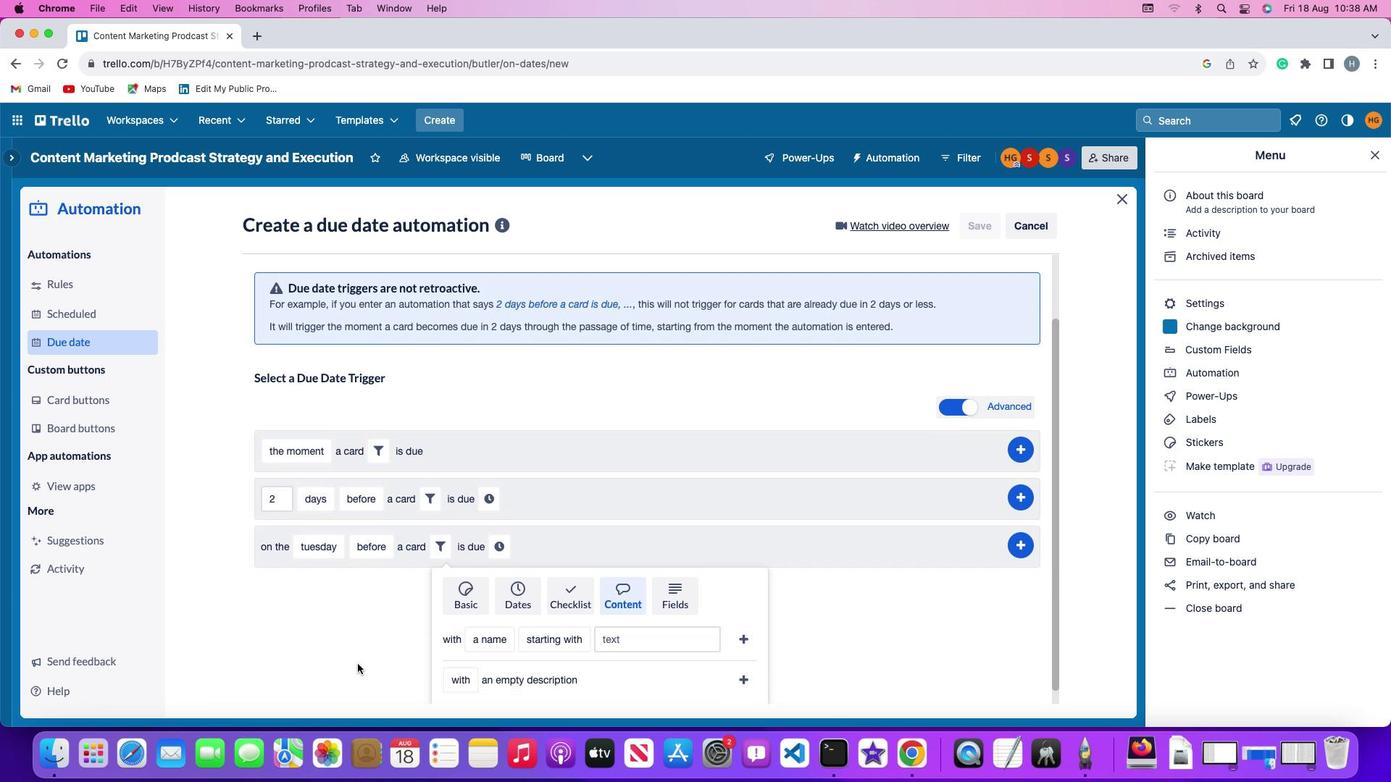 
Action: Mouse moved to (493, 629)
Screenshot: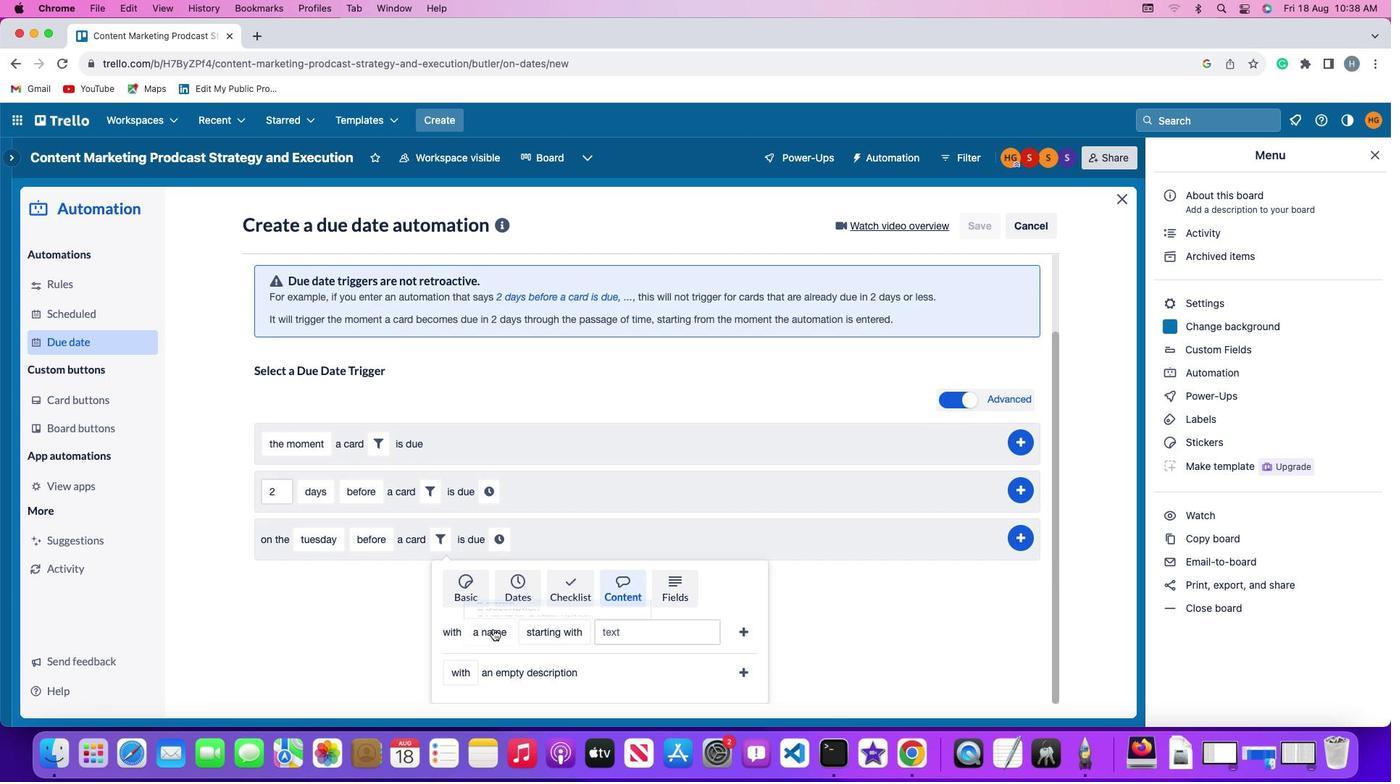 
Action: Mouse pressed left at (493, 629)
Screenshot: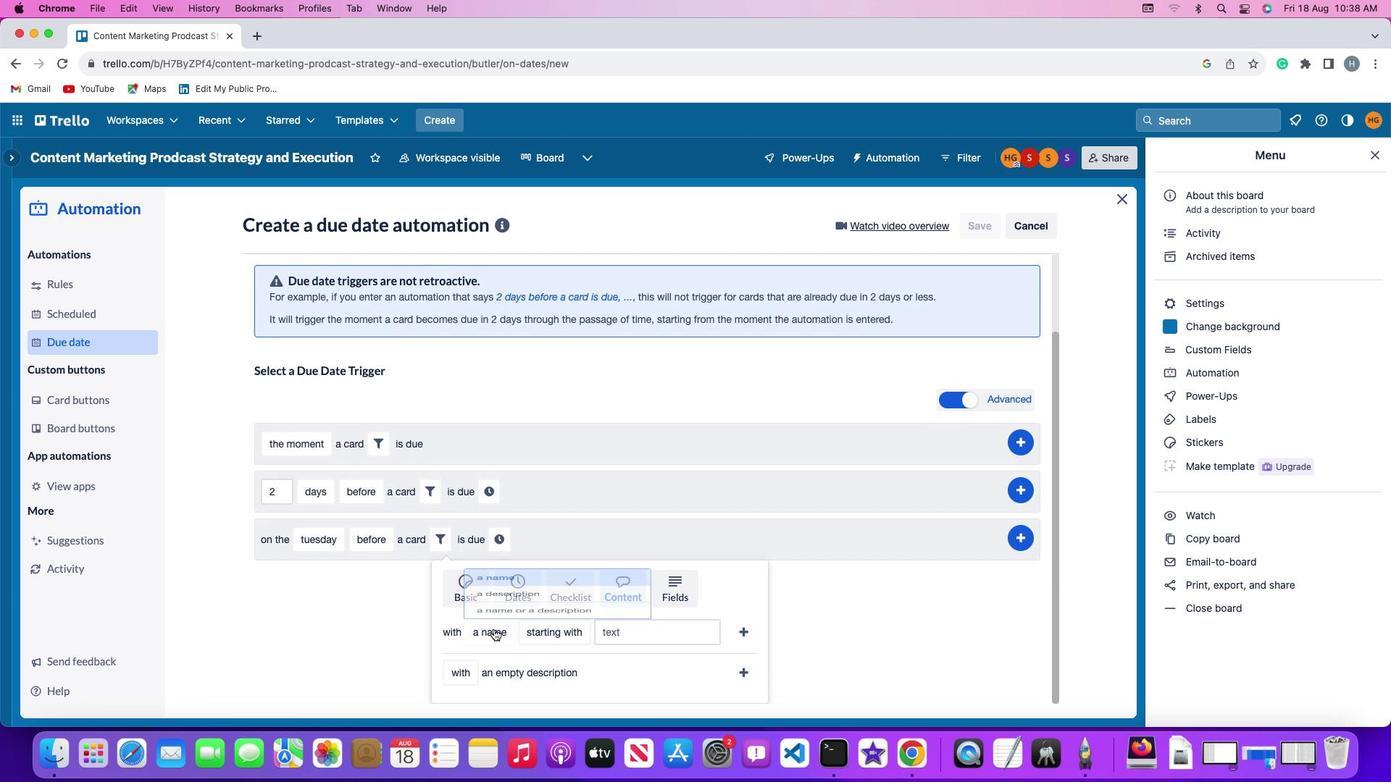 
Action: Mouse moved to (497, 601)
Screenshot: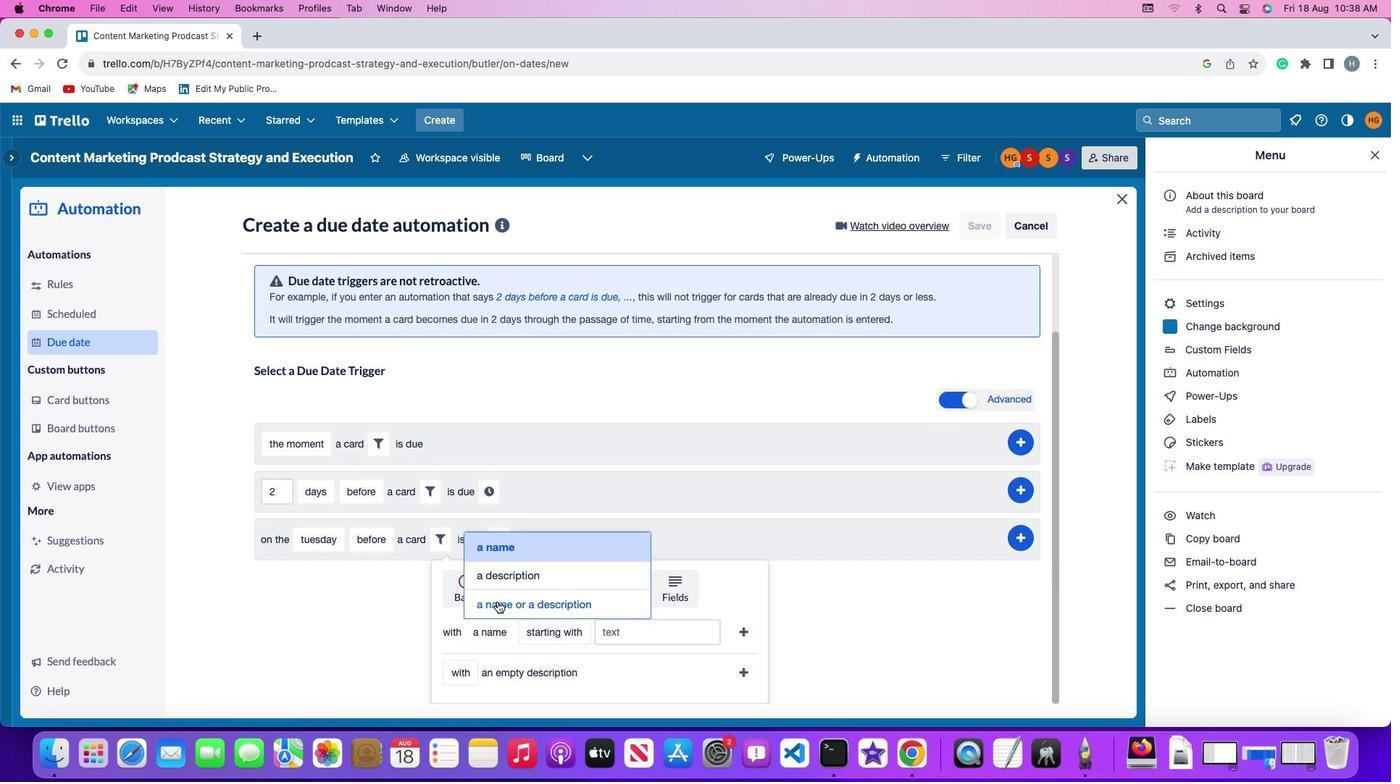 
Action: Mouse pressed left at (497, 601)
Screenshot: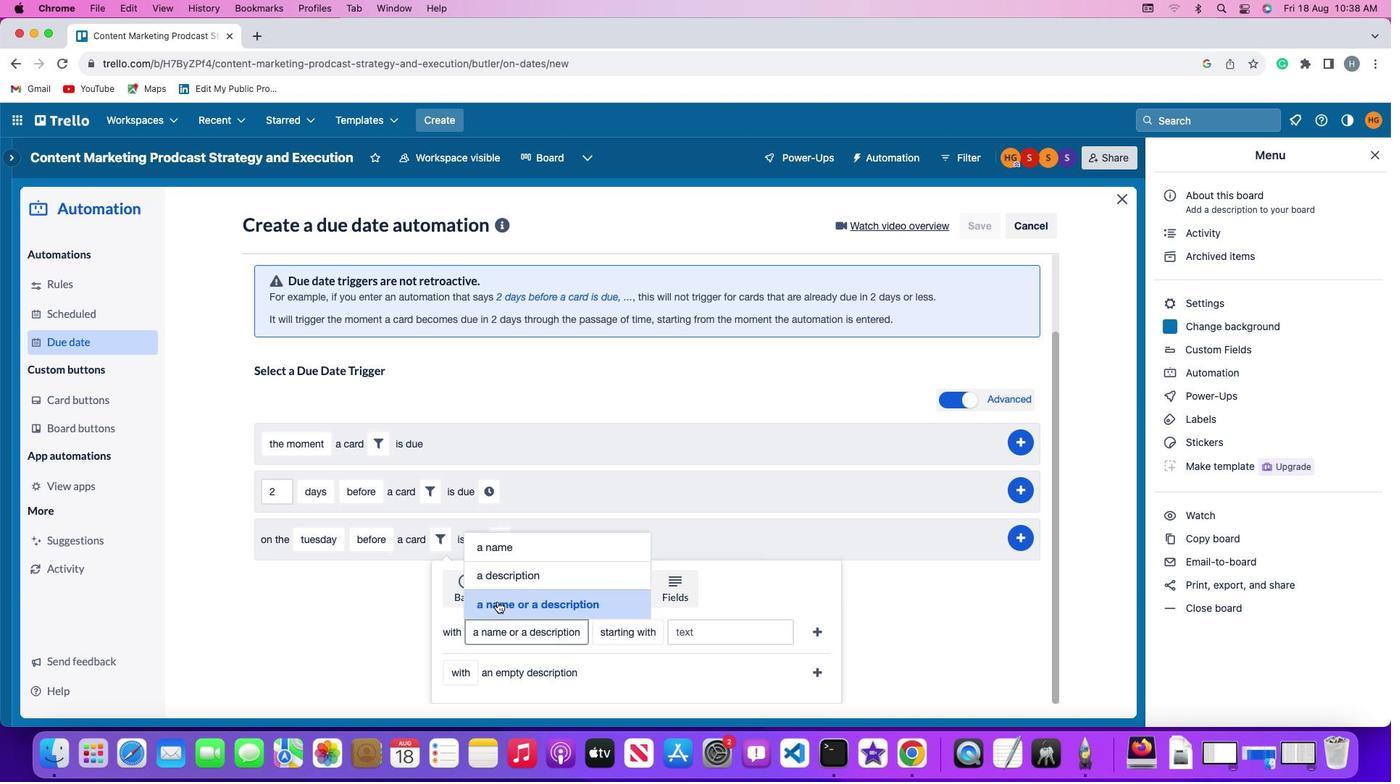 
Action: Mouse moved to (626, 626)
Screenshot: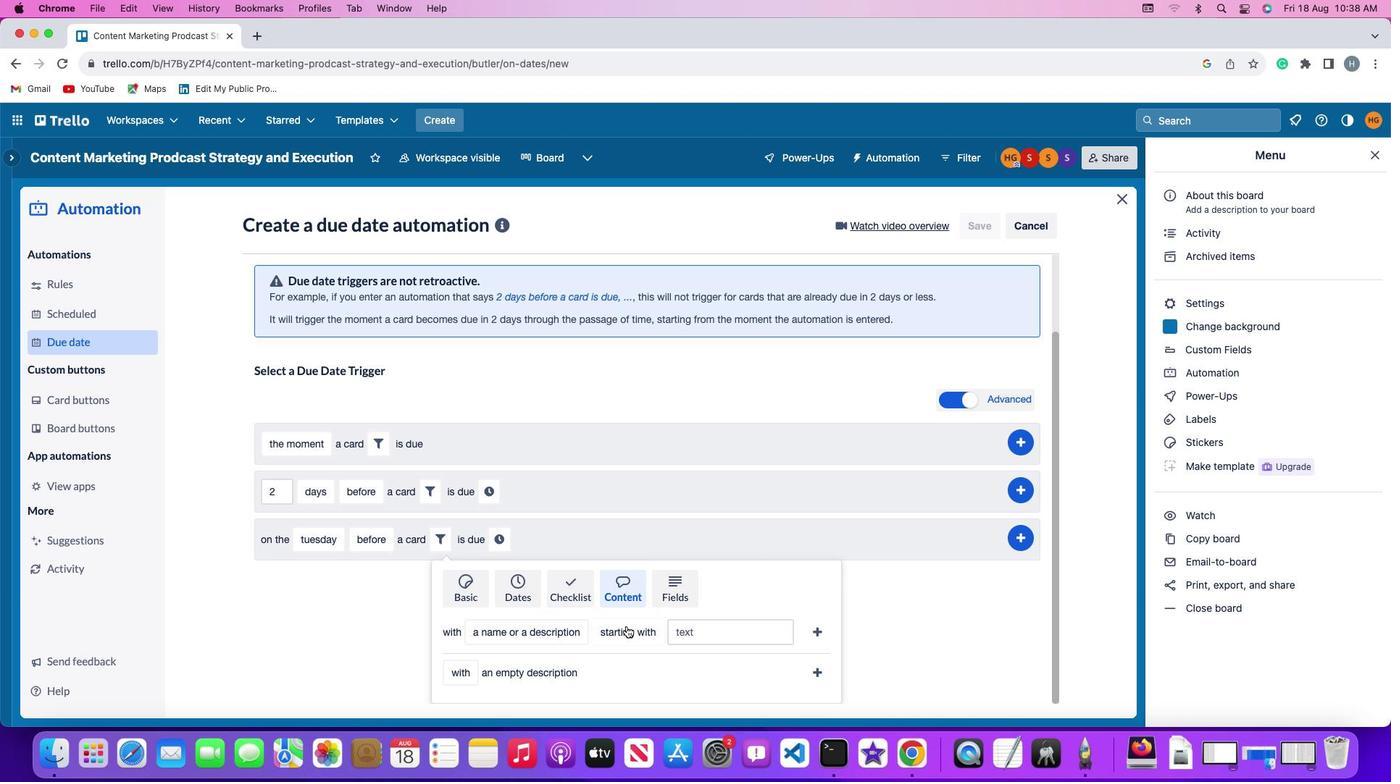 
Action: Mouse pressed left at (626, 626)
Screenshot: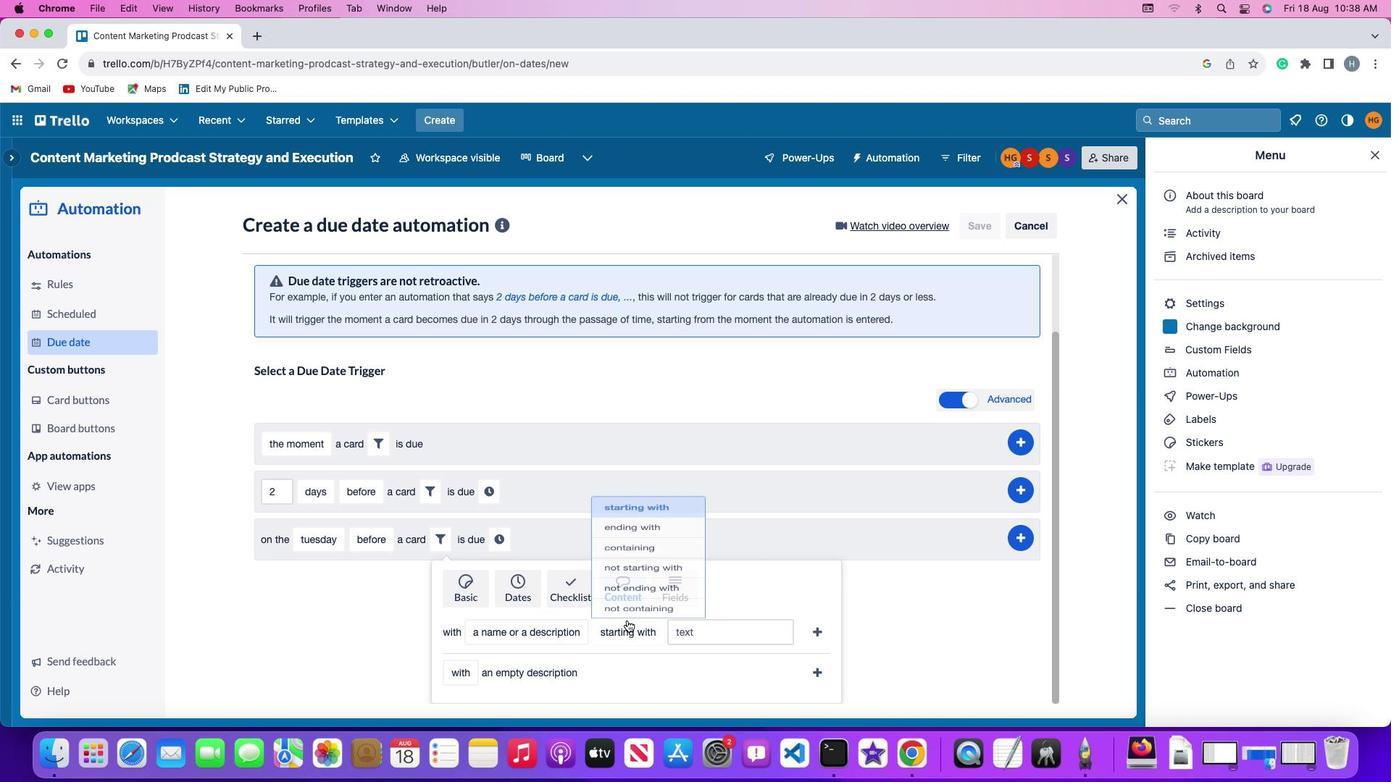 
Action: Mouse moved to (648, 454)
Screenshot: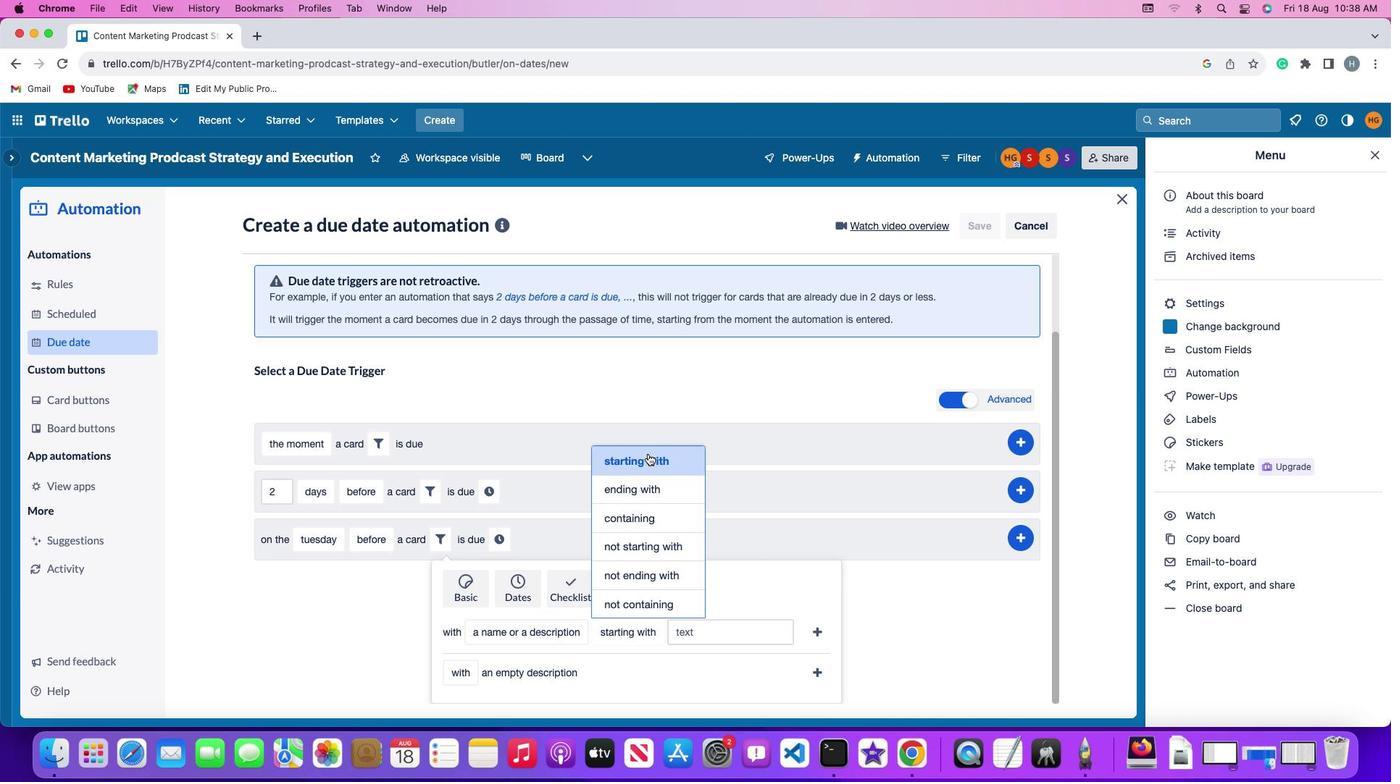 
Action: Mouse pressed left at (648, 454)
Screenshot: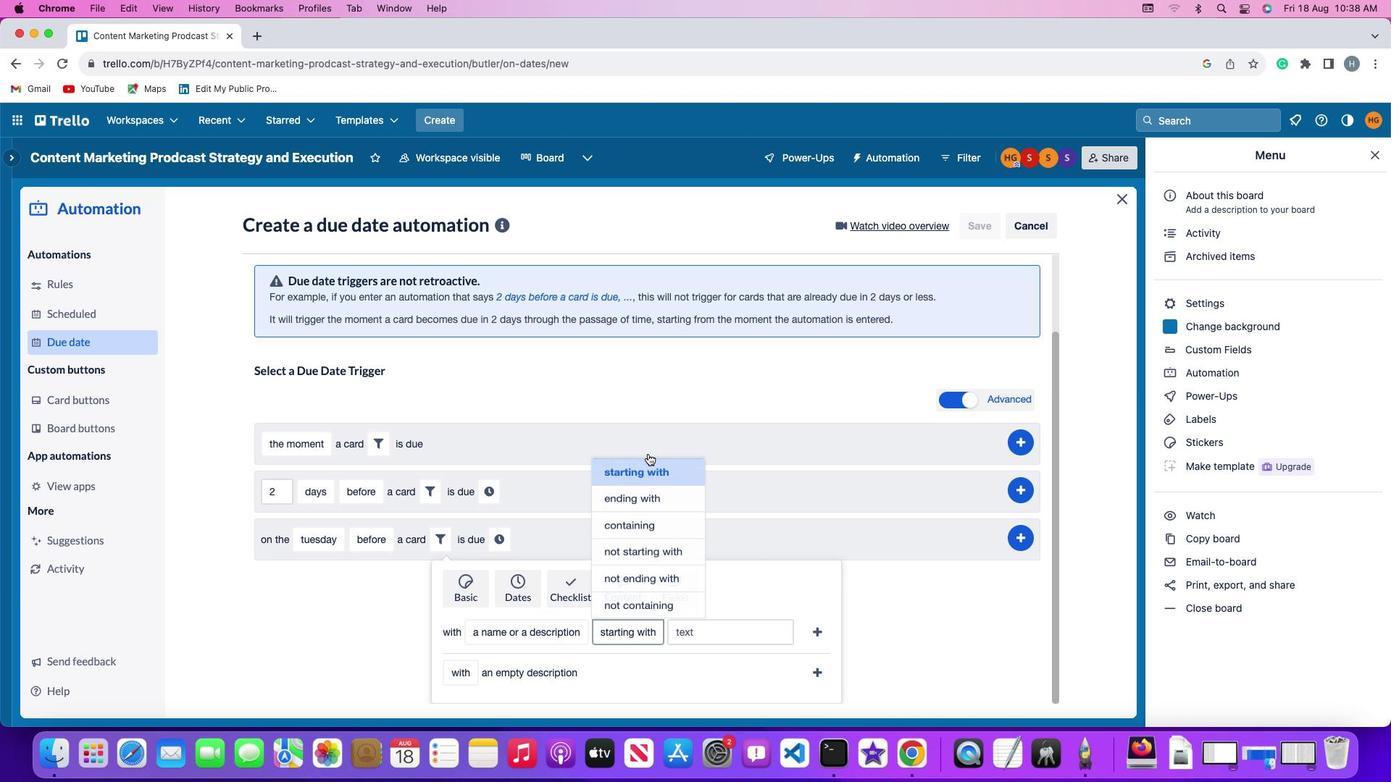 
Action: Mouse moved to (694, 635)
Screenshot: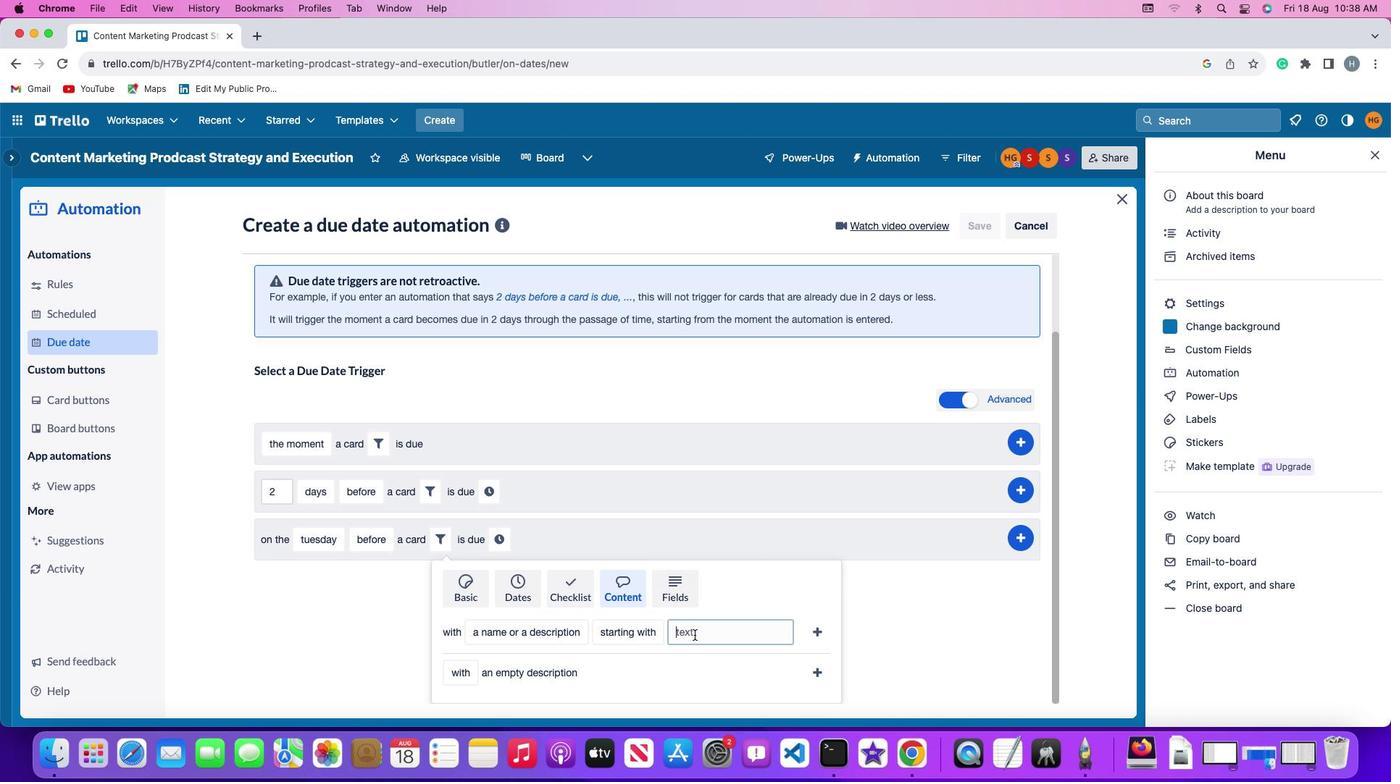 
Action: Mouse pressed left at (694, 635)
Screenshot: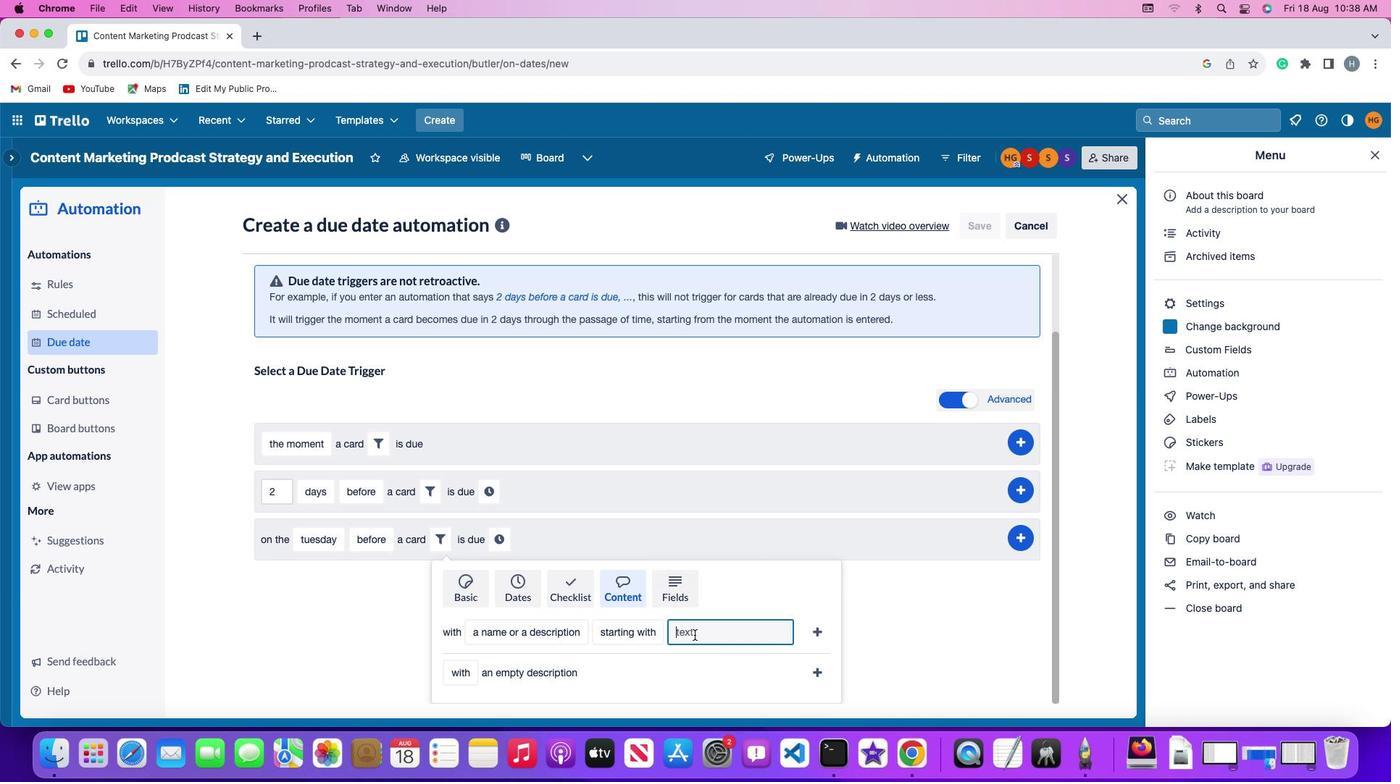 
Action: Key pressed 'r''e''s''u''m''e'
Screenshot: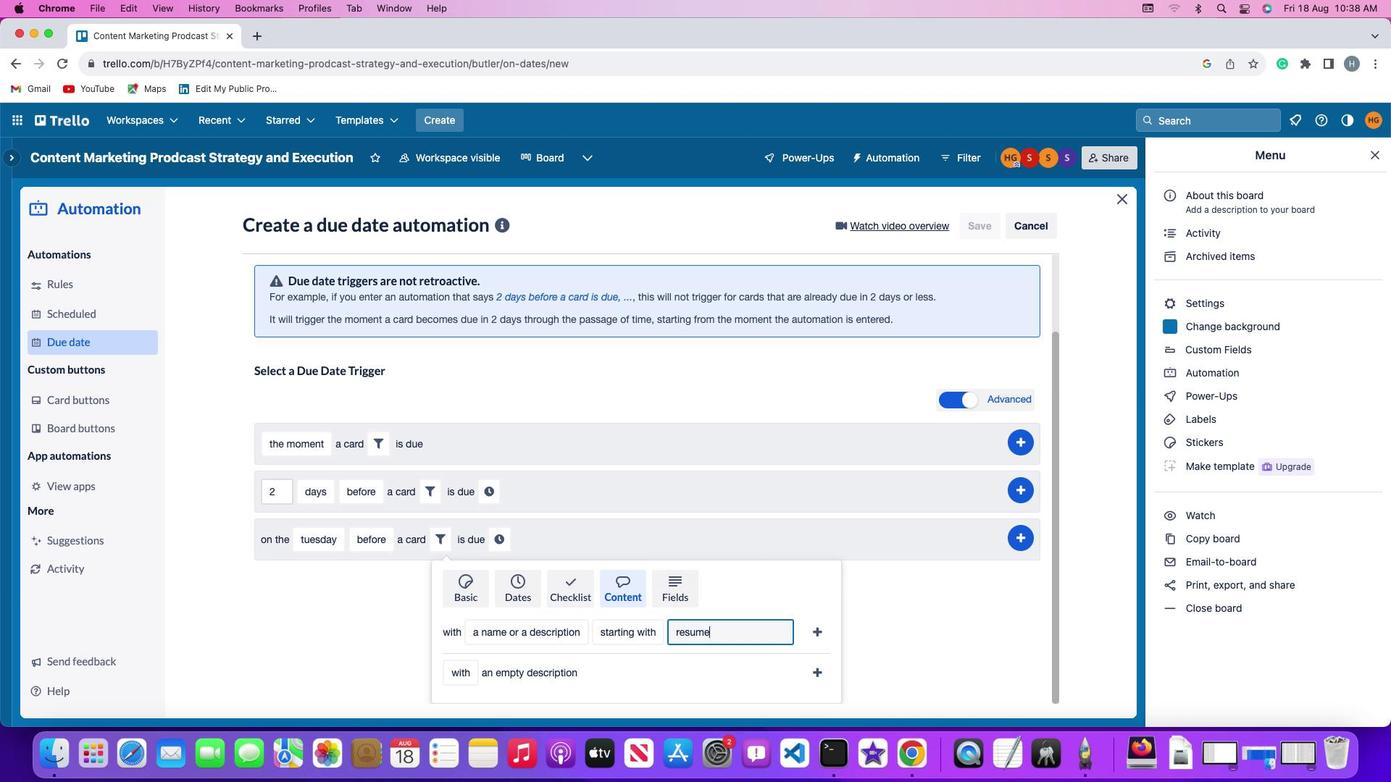 
Action: Mouse moved to (820, 629)
Screenshot: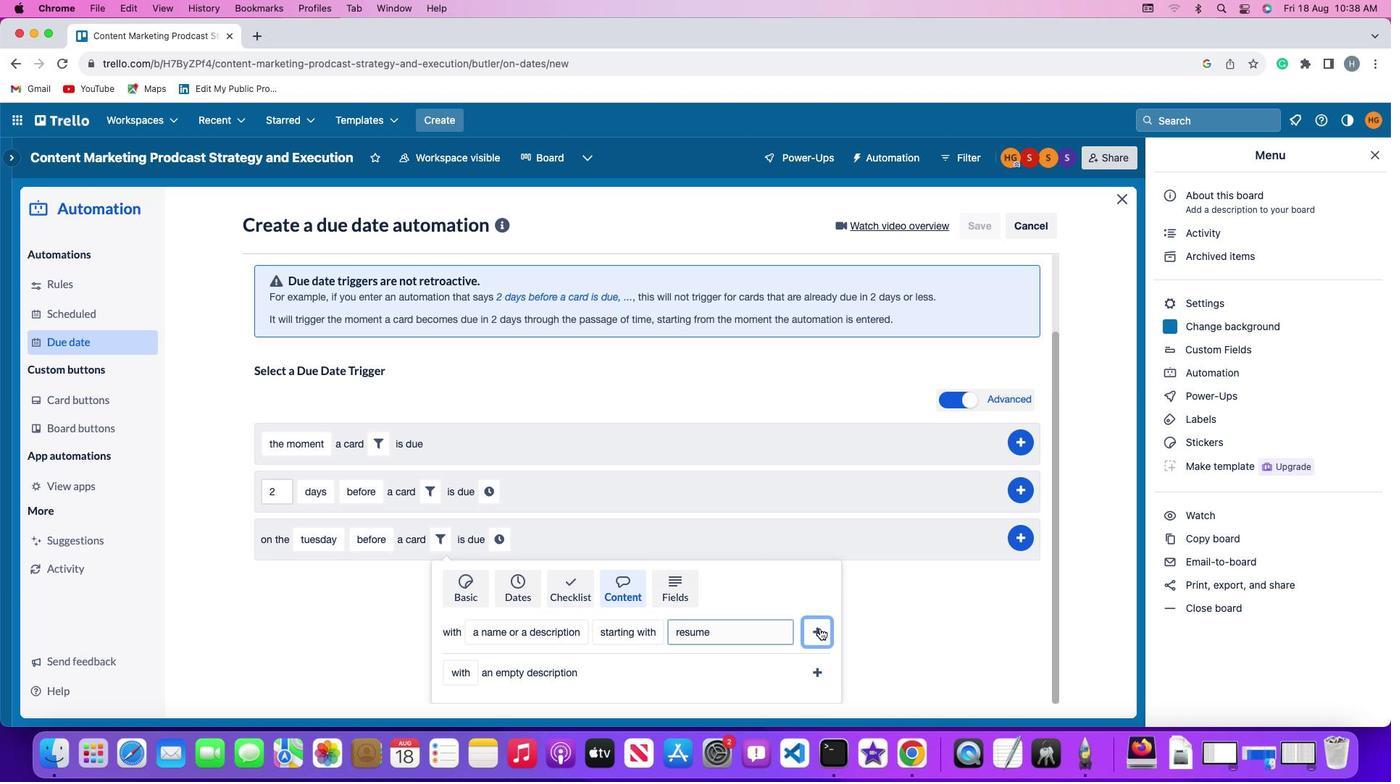 
Action: Mouse pressed left at (820, 629)
Screenshot: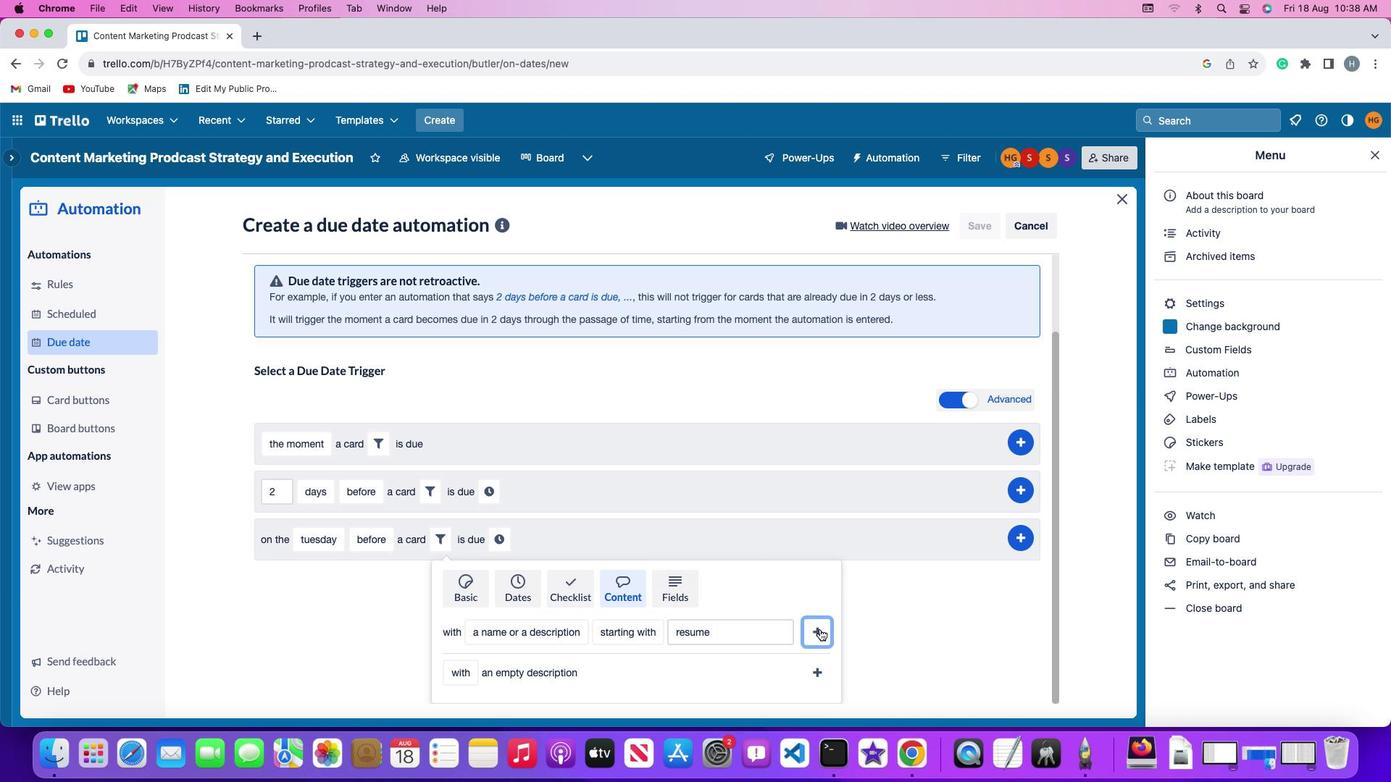 
Action: Mouse moved to (767, 621)
Screenshot: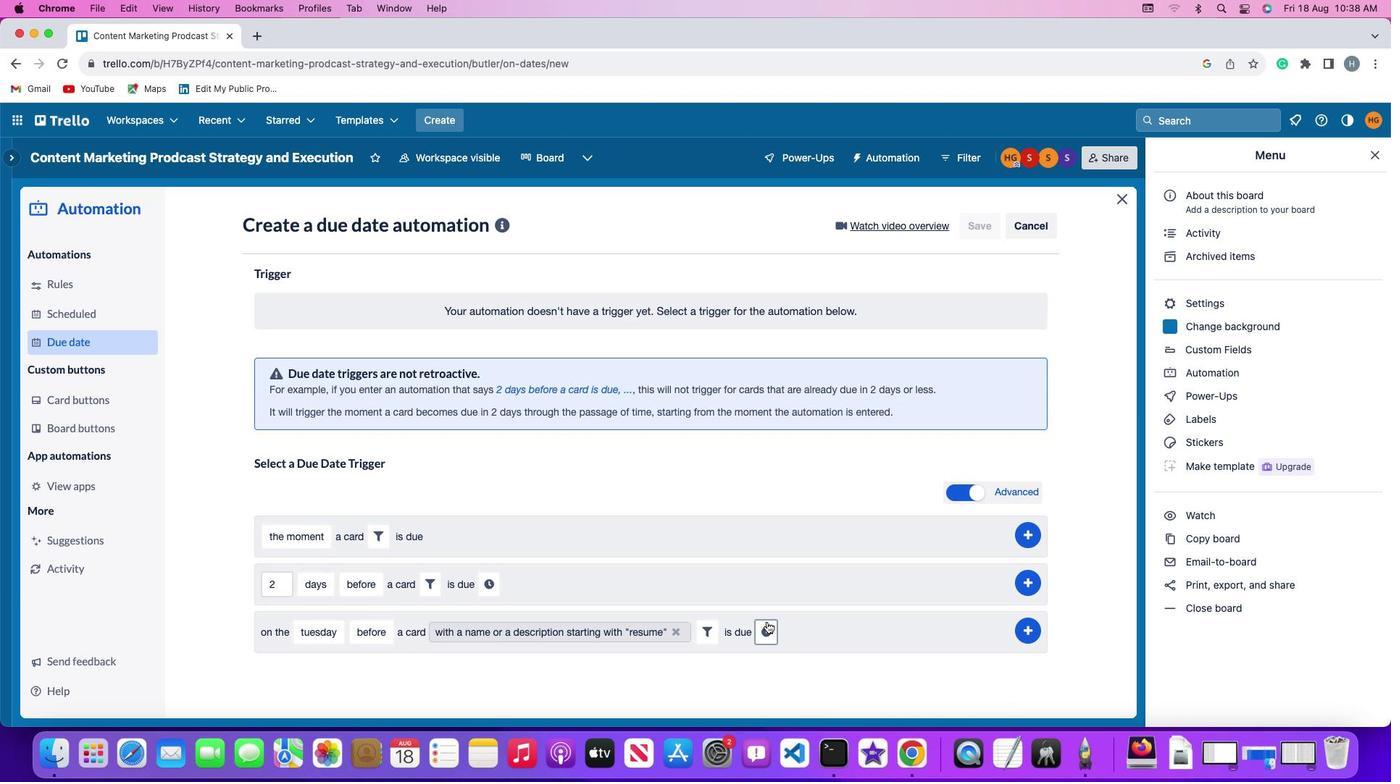 
Action: Mouse pressed left at (767, 621)
Screenshot: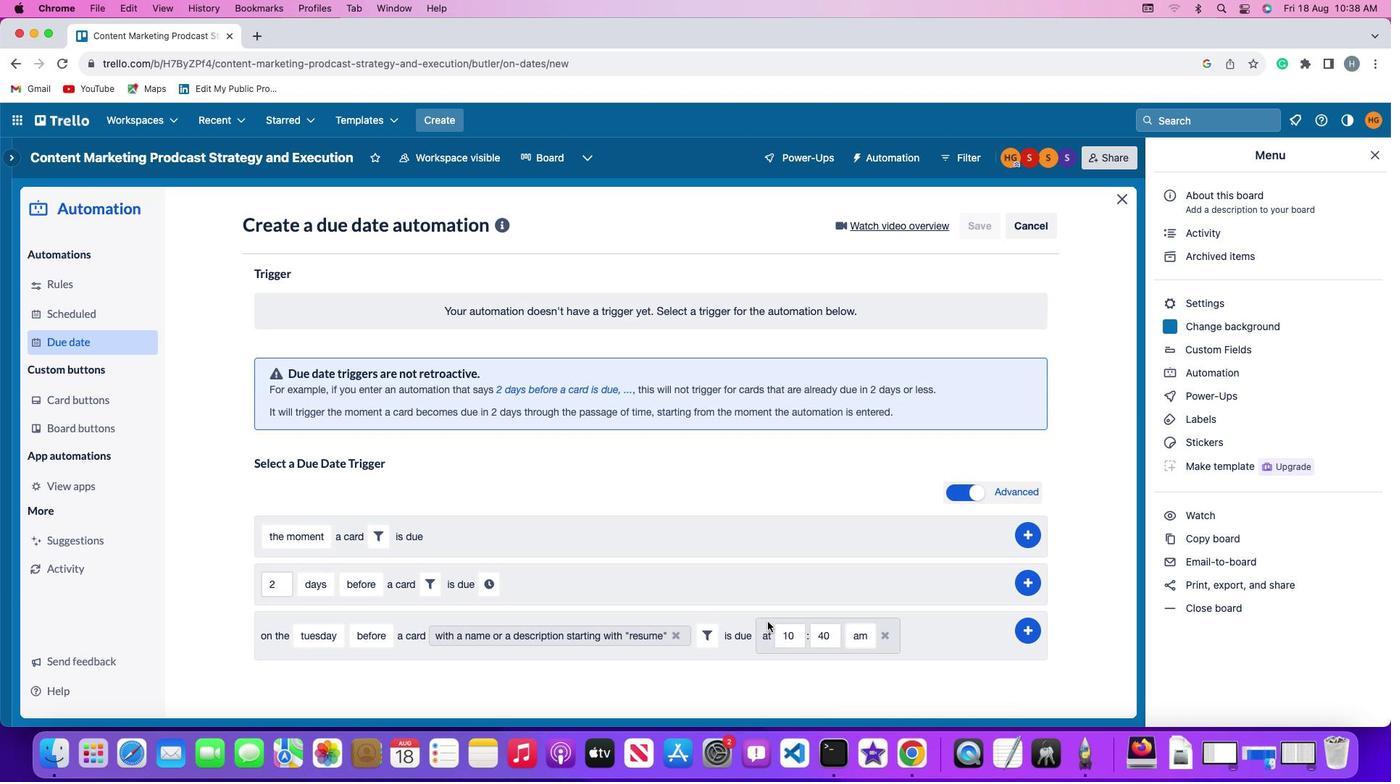 
Action: Mouse moved to (797, 634)
Screenshot: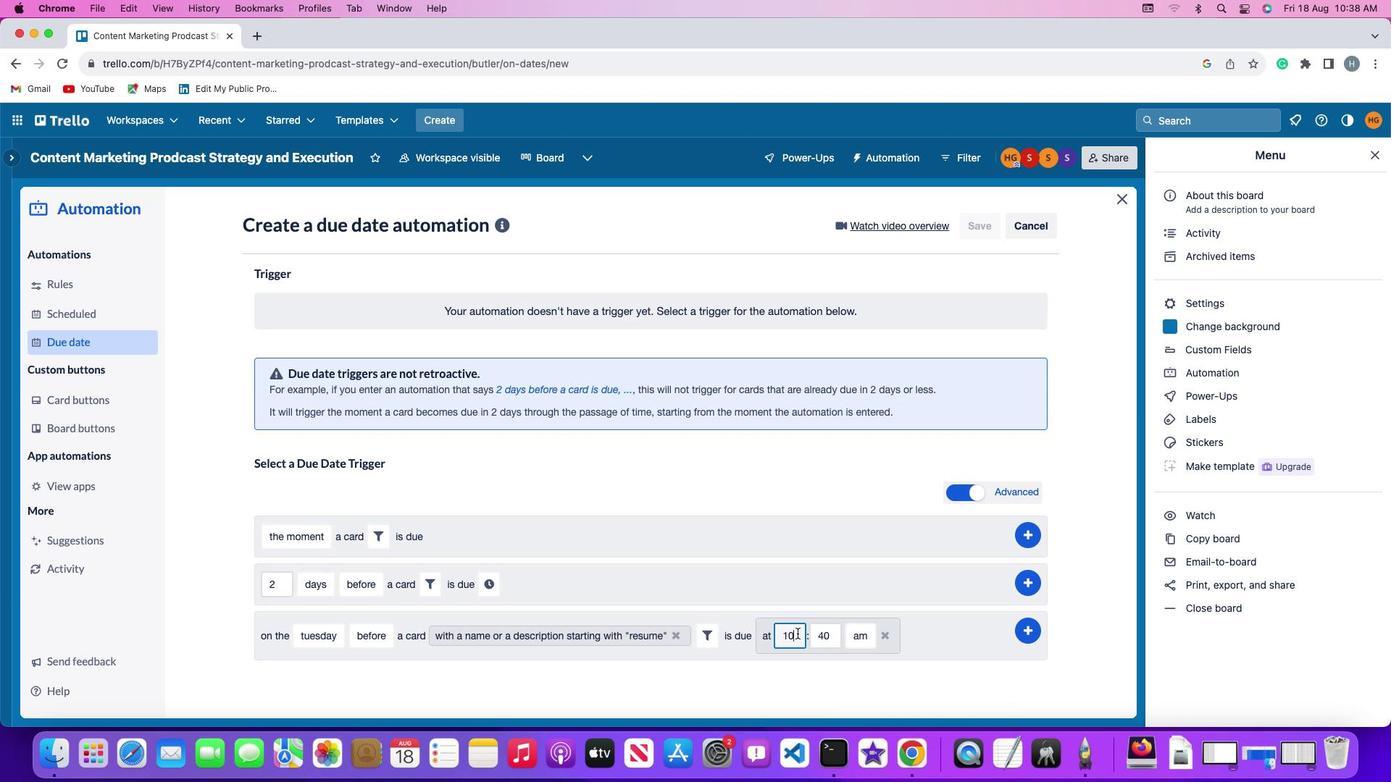 
Action: Mouse pressed left at (797, 634)
Screenshot: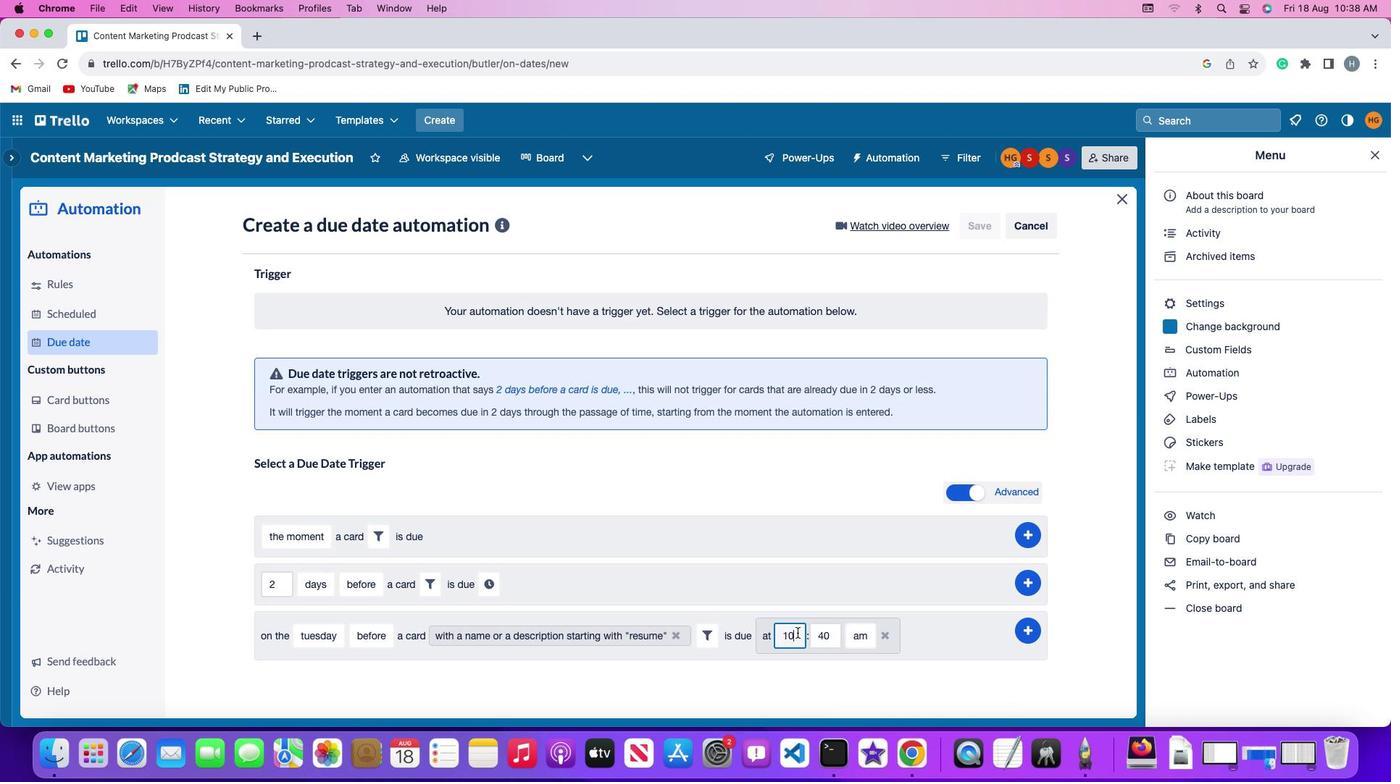 
Action: Mouse moved to (797, 633)
Screenshot: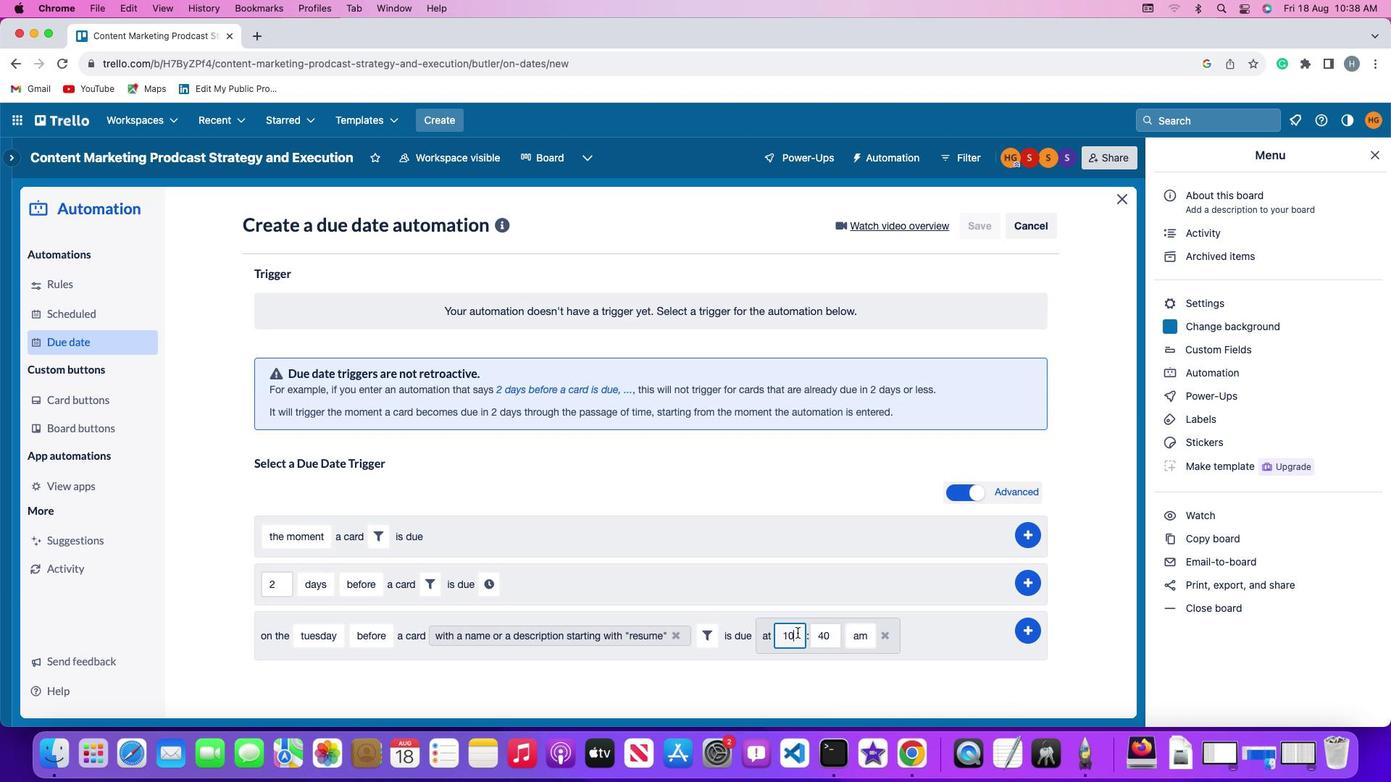 
Action: Key pressed Key.backspaceKey.backspaceKey.backspace'1''1'
Screenshot: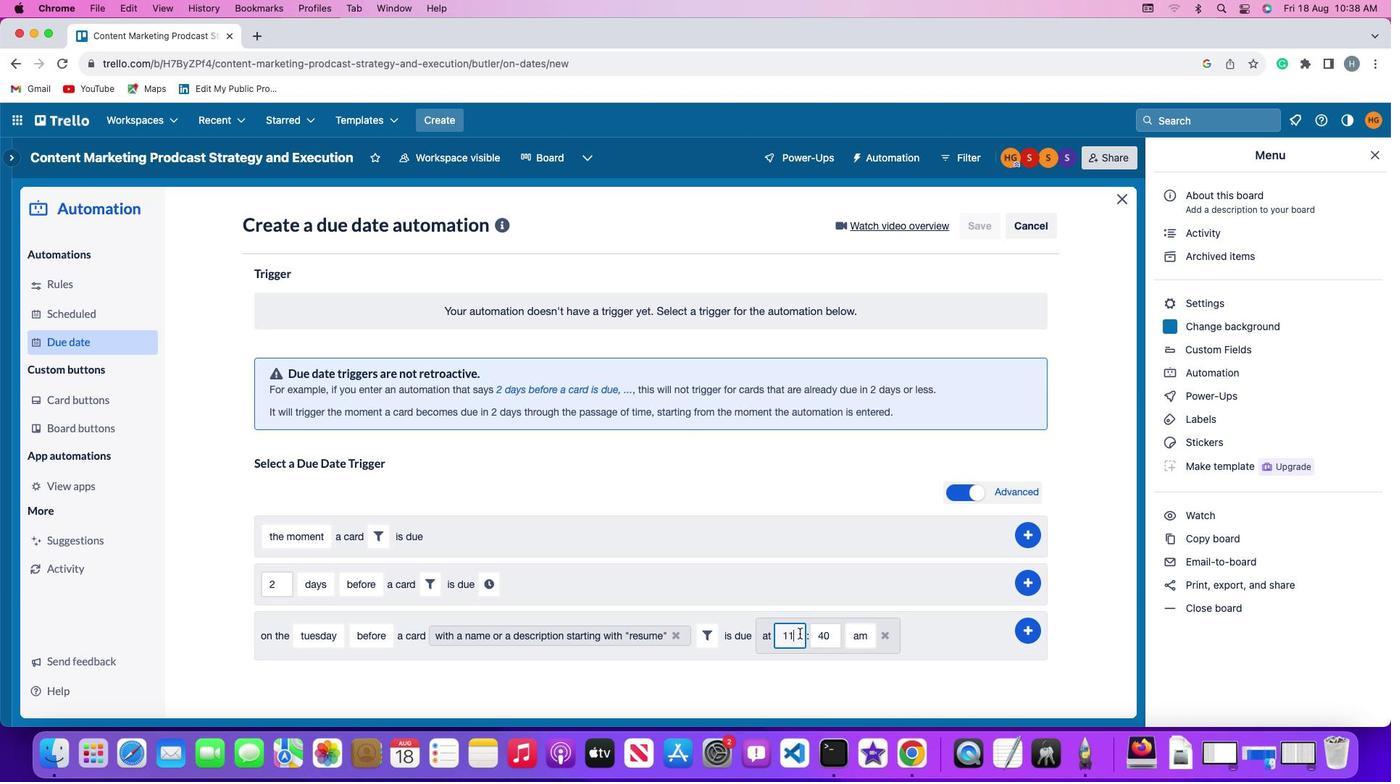 
Action: Mouse moved to (830, 631)
Screenshot: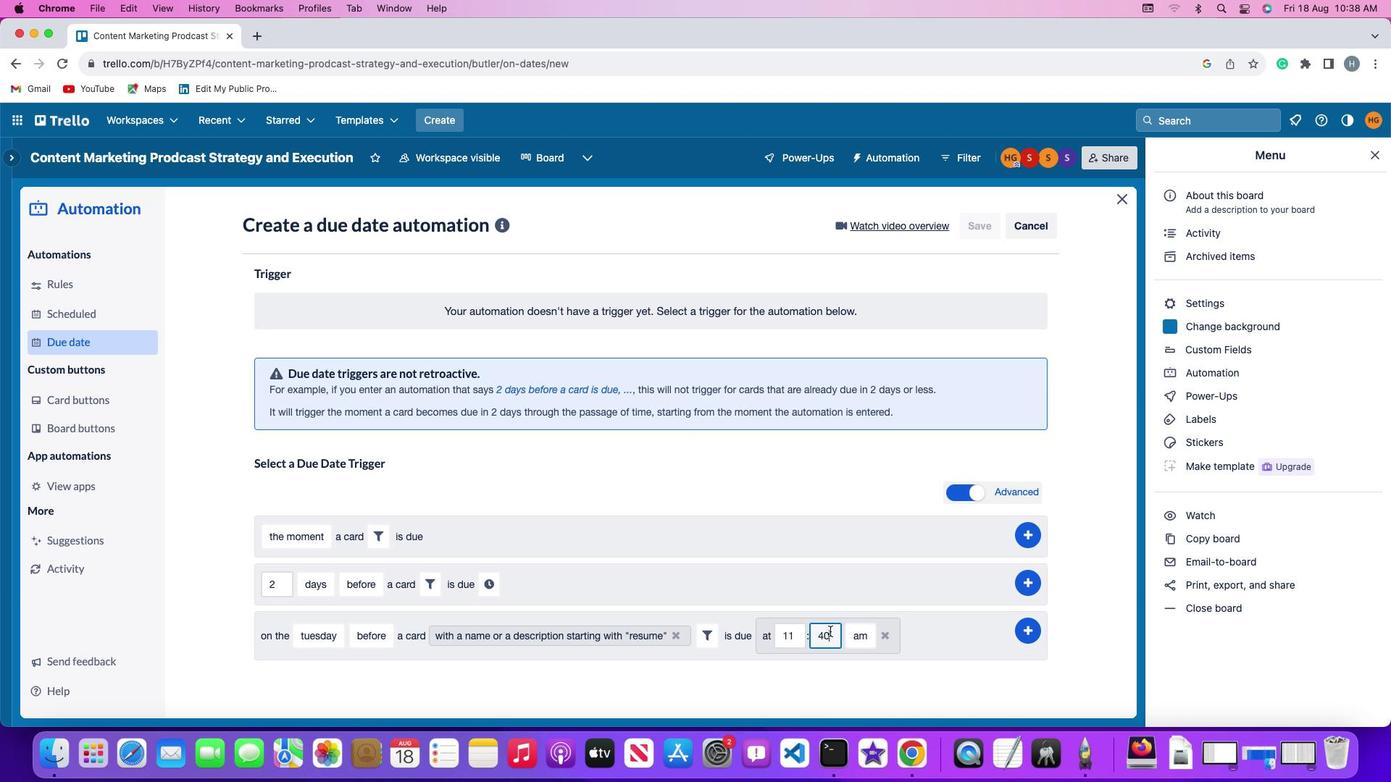 
Action: Mouse pressed left at (830, 631)
Screenshot: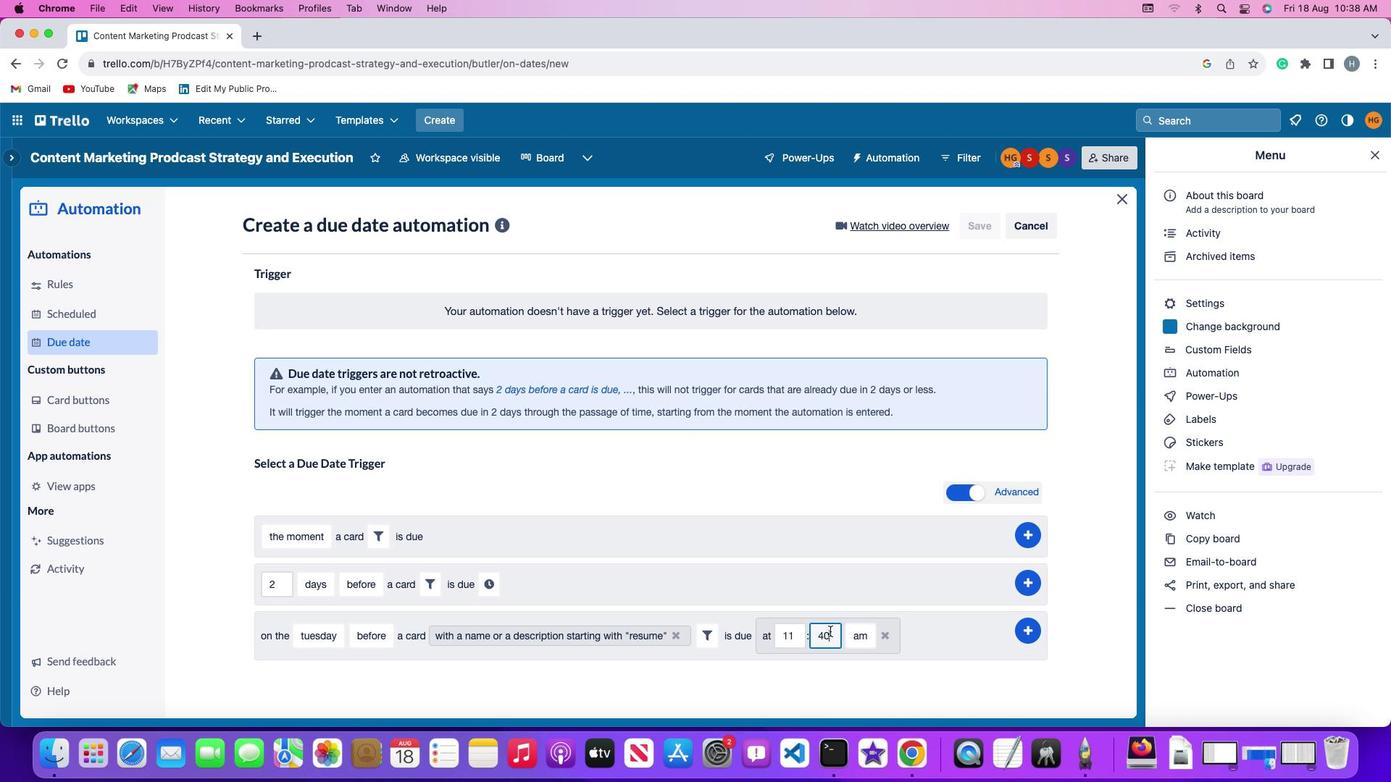 
Action: Key pressed Key.backspaceKey.backspace'0''0'
Screenshot: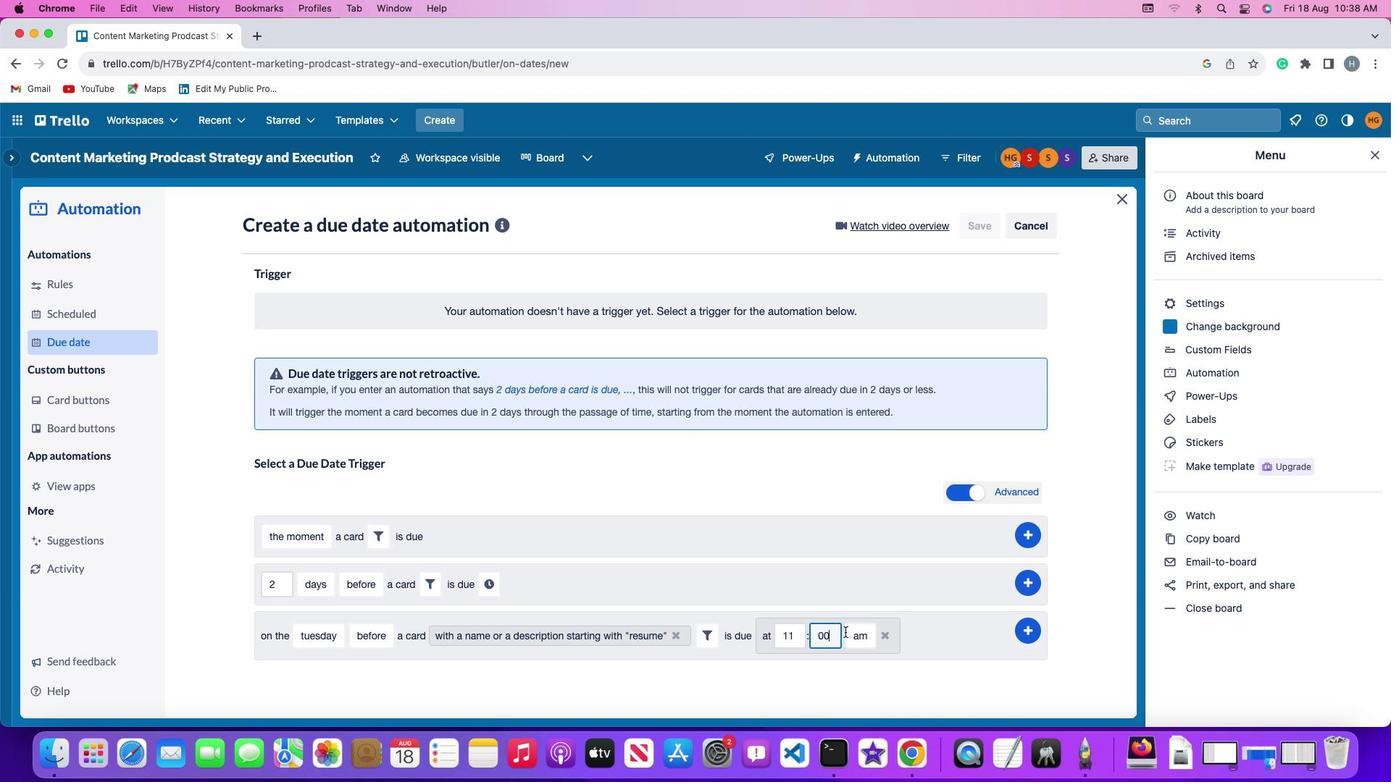 
Action: Mouse moved to (853, 632)
Screenshot: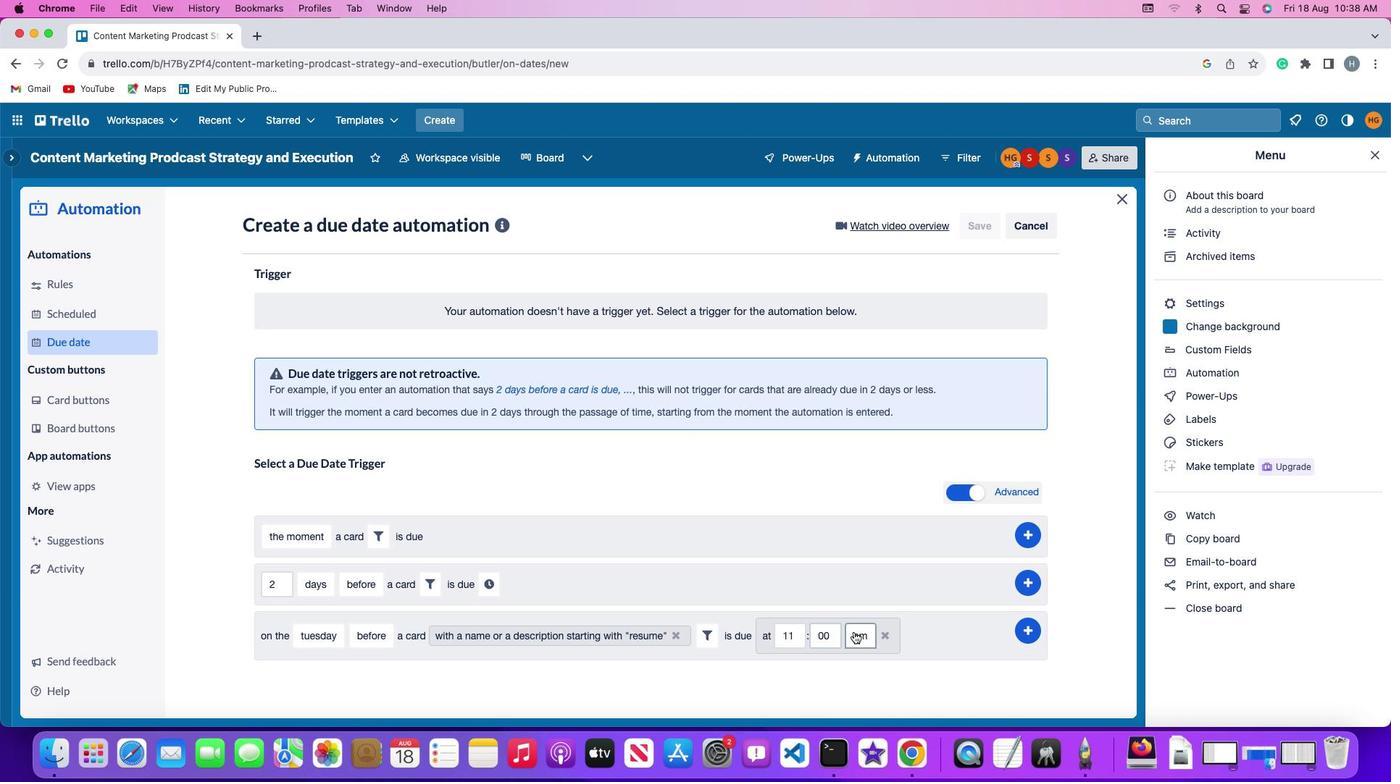 
Action: Mouse pressed left at (853, 632)
Screenshot: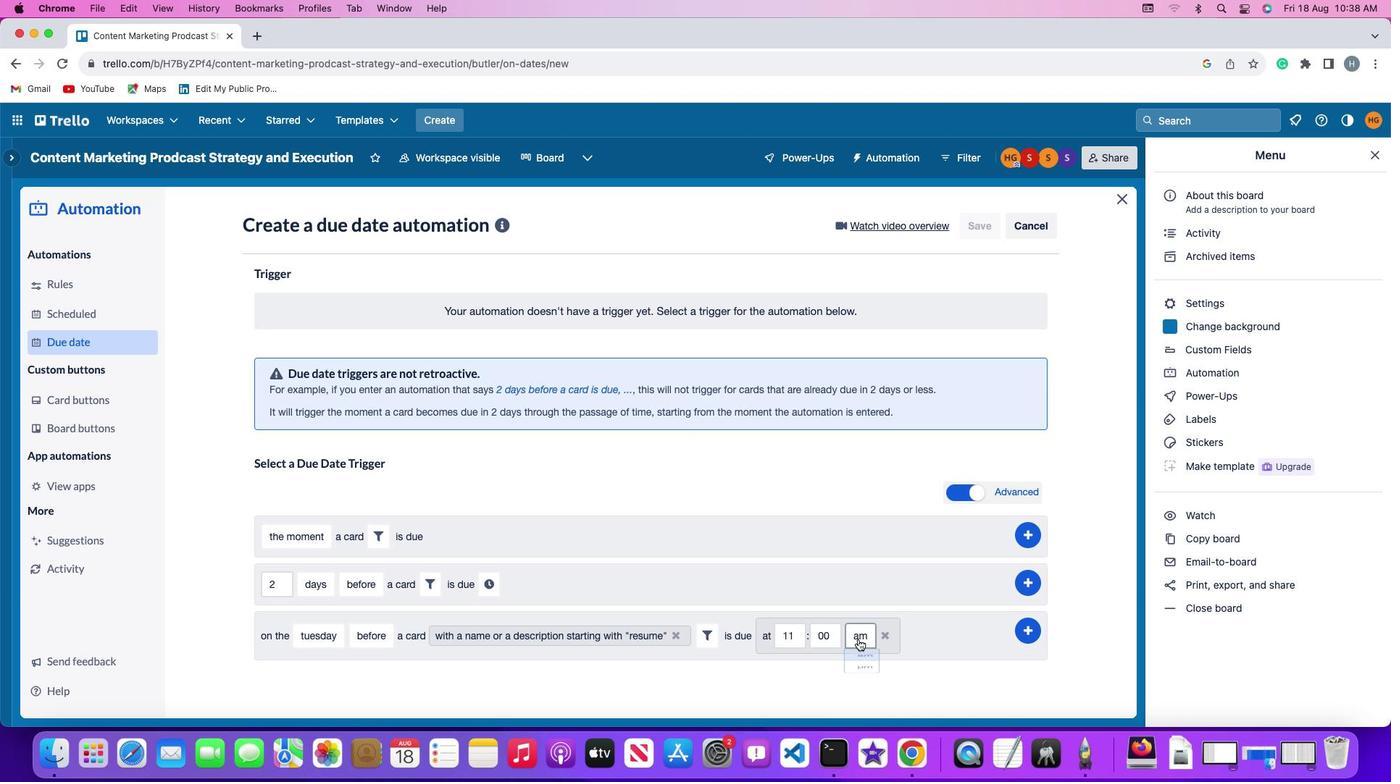 
Action: Mouse moved to (863, 659)
Screenshot: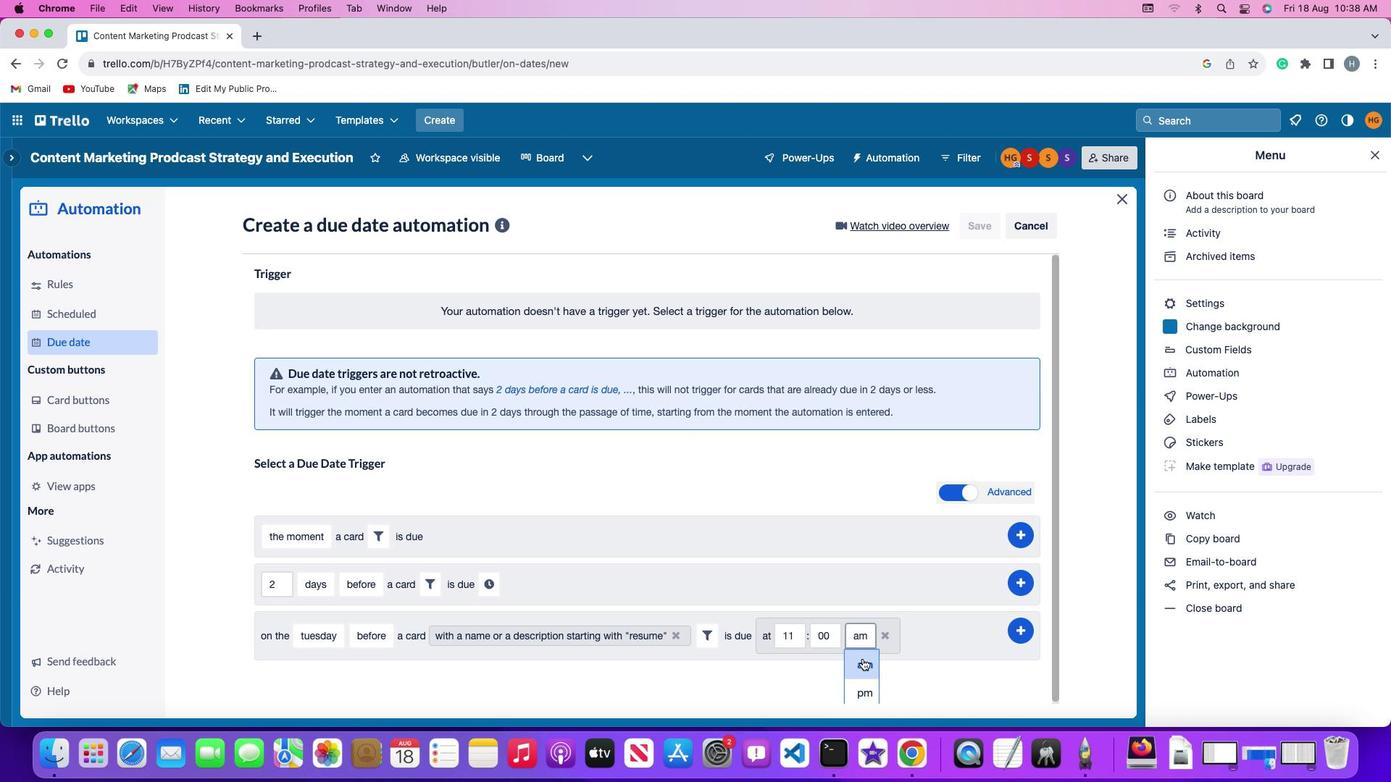 
Action: Mouse pressed left at (863, 659)
Screenshot: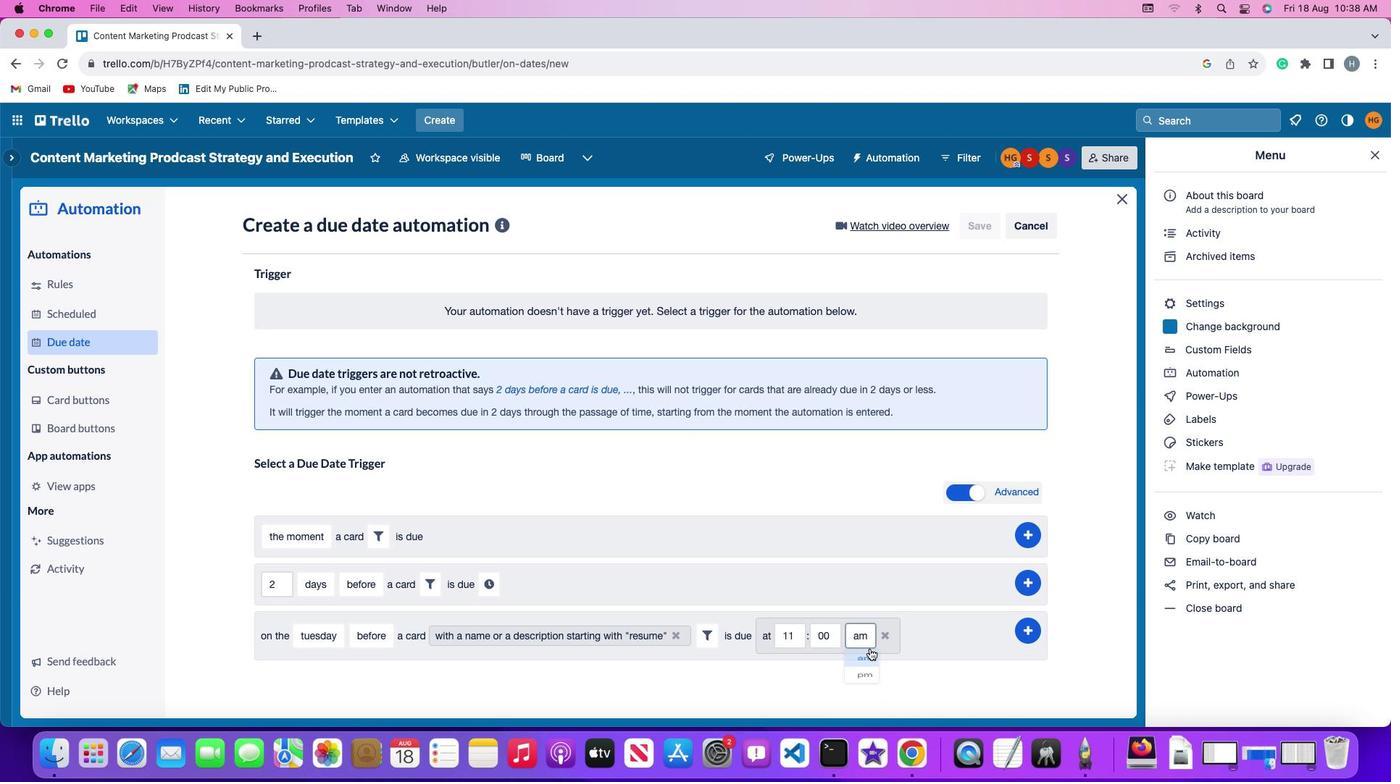 
Action: Mouse moved to (1035, 626)
Screenshot: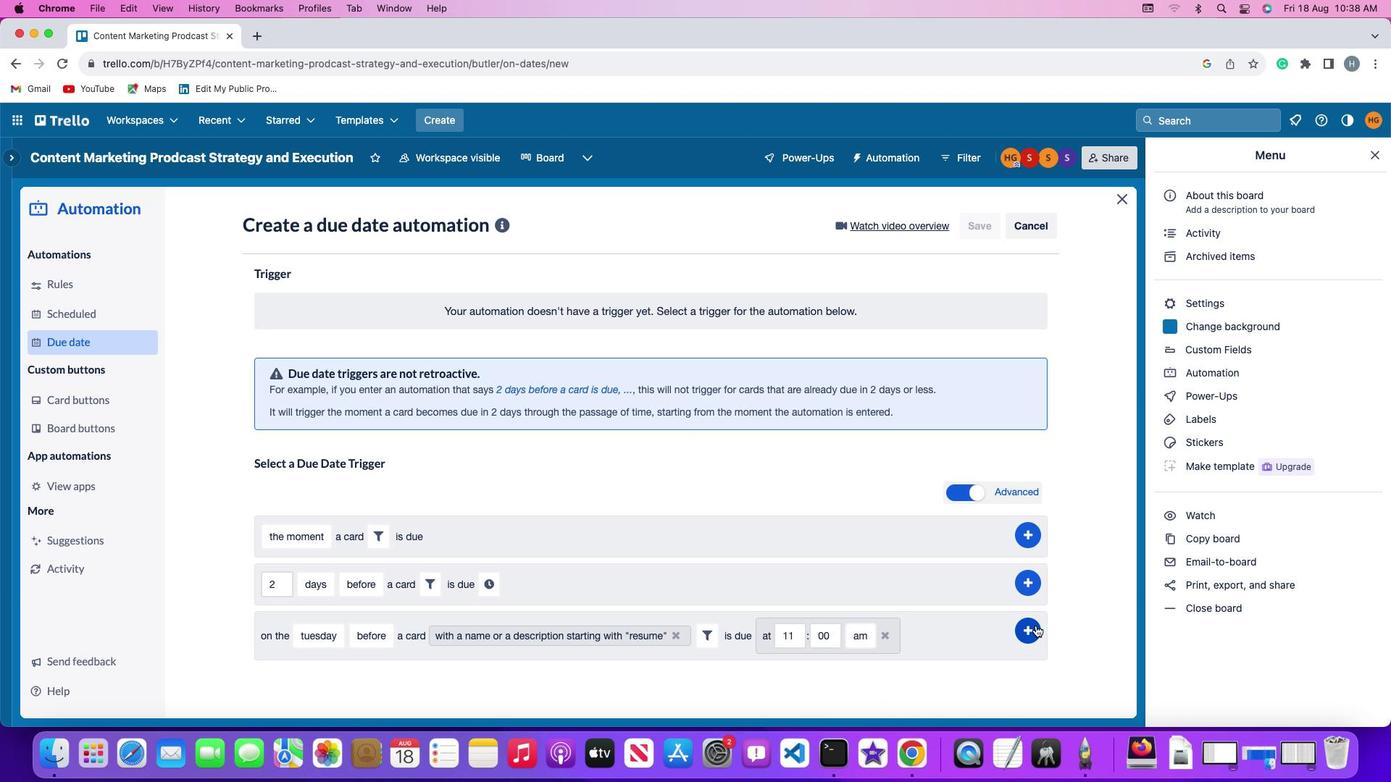 
Action: Mouse pressed left at (1035, 626)
Screenshot: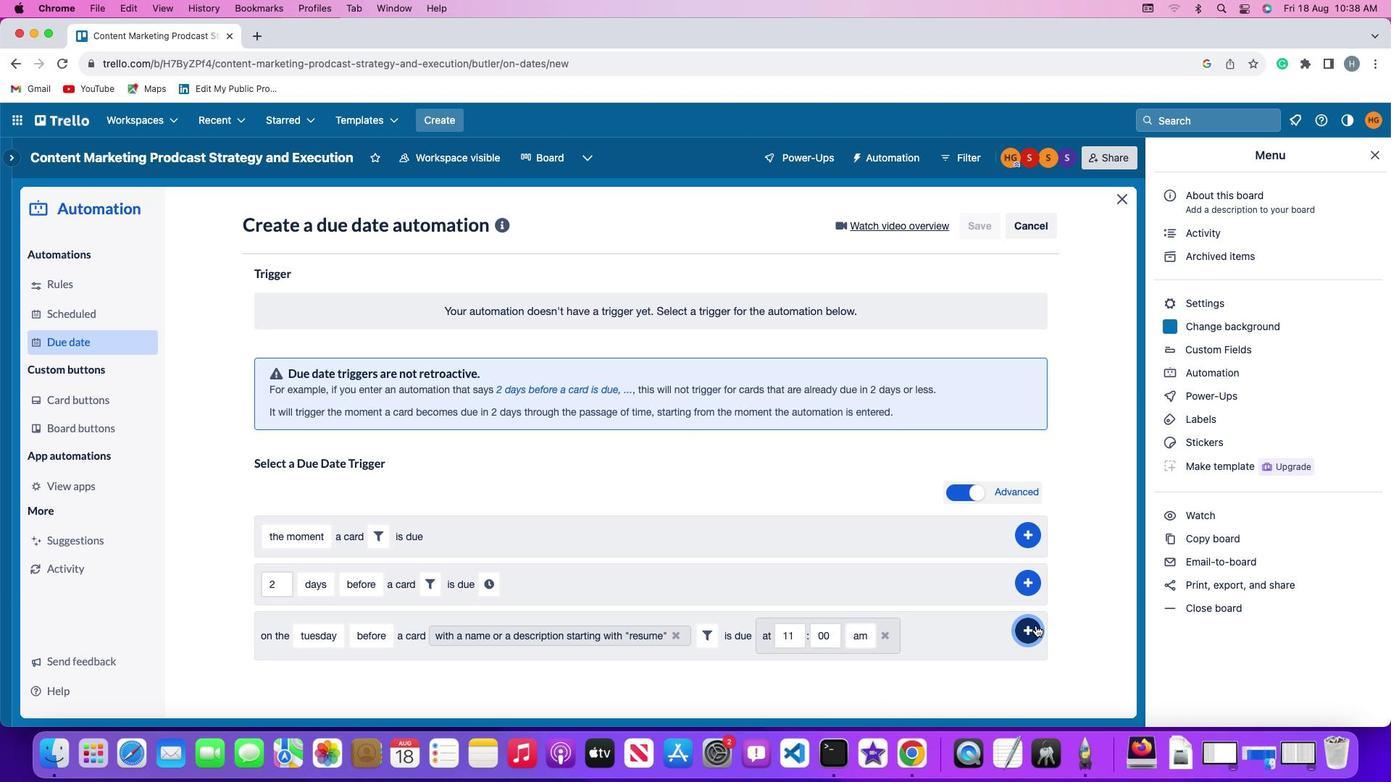 
Action: Mouse moved to (1081, 468)
Screenshot: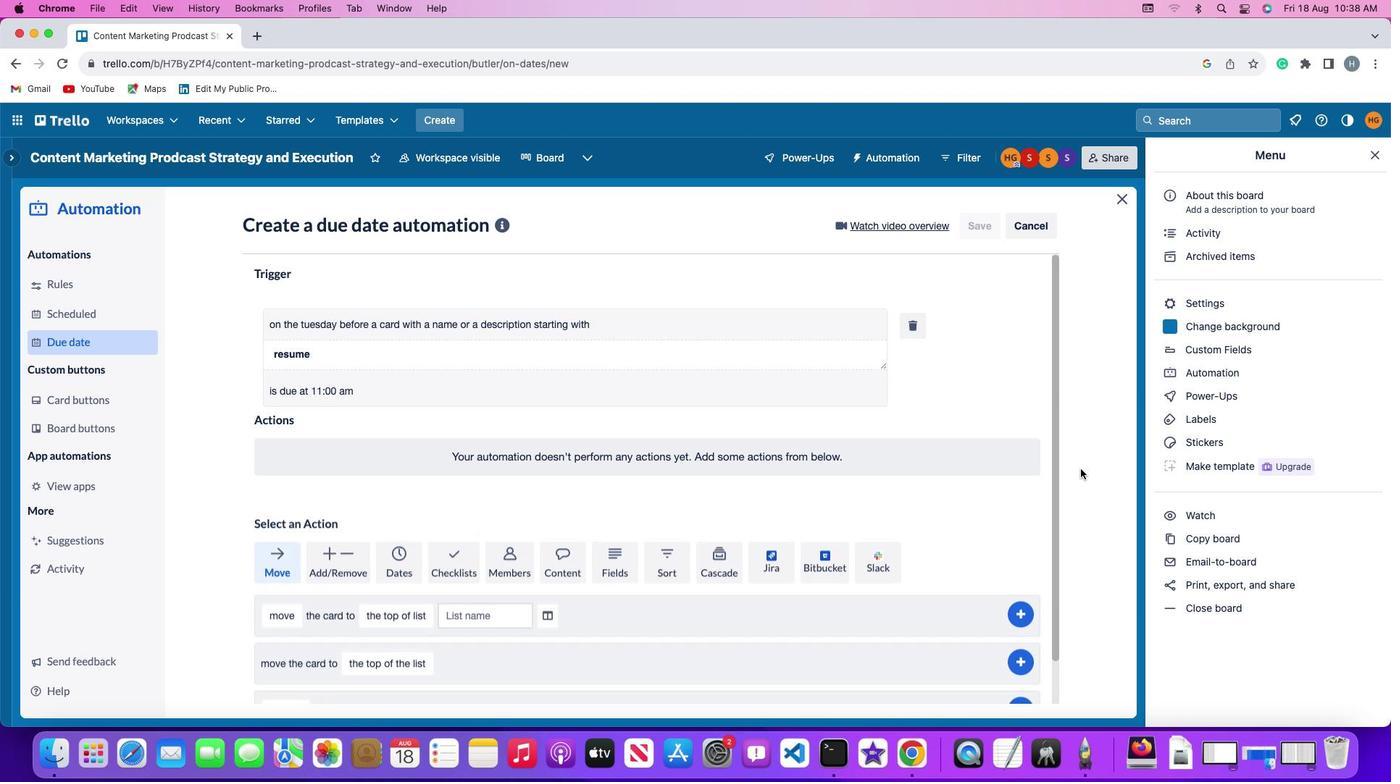 
